 Task: Create new contact,   with mail id: 'Olivia.Brown@whitney.org', first name: 'Olivia', Last name: 'Brown', Job Title: Chief Information Officer, Phone number (512) 555-9012. Change life cycle stage to  'Lead' and lead status to 'New'. Add new company to the associated contact: www.aig.com and type: Prospect. Logged in from softage.6@softage.net
Action: Mouse moved to (84, 55)
Screenshot: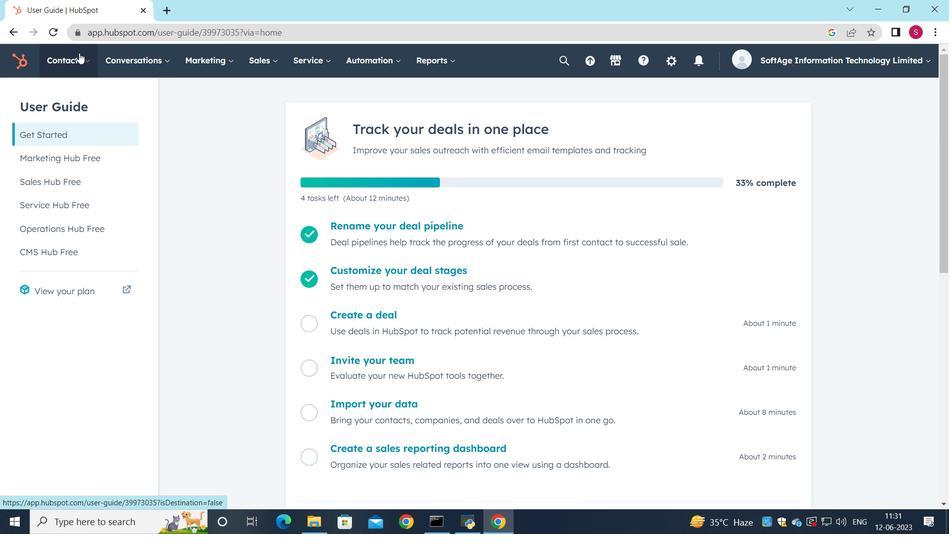 
Action: Mouse pressed left at (84, 55)
Screenshot: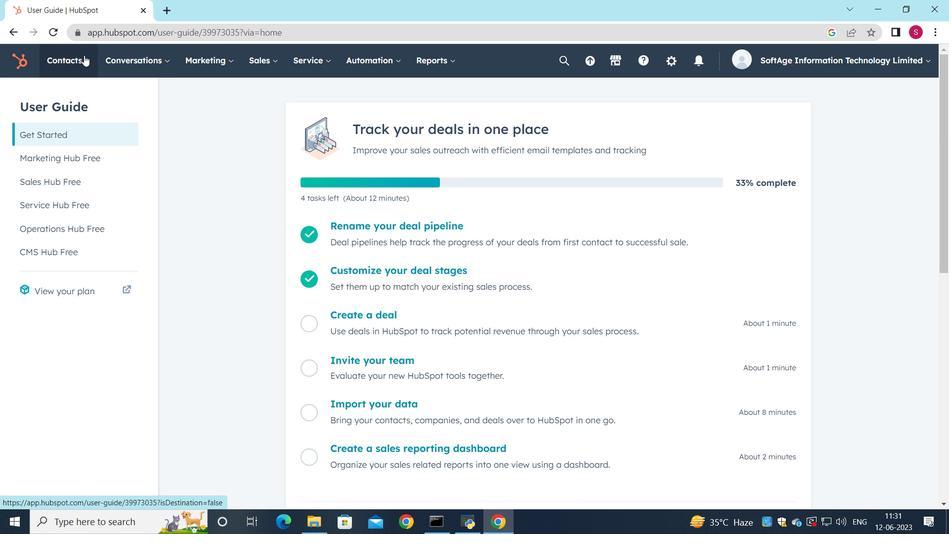 
Action: Mouse moved to (98, 91)
Screenshot: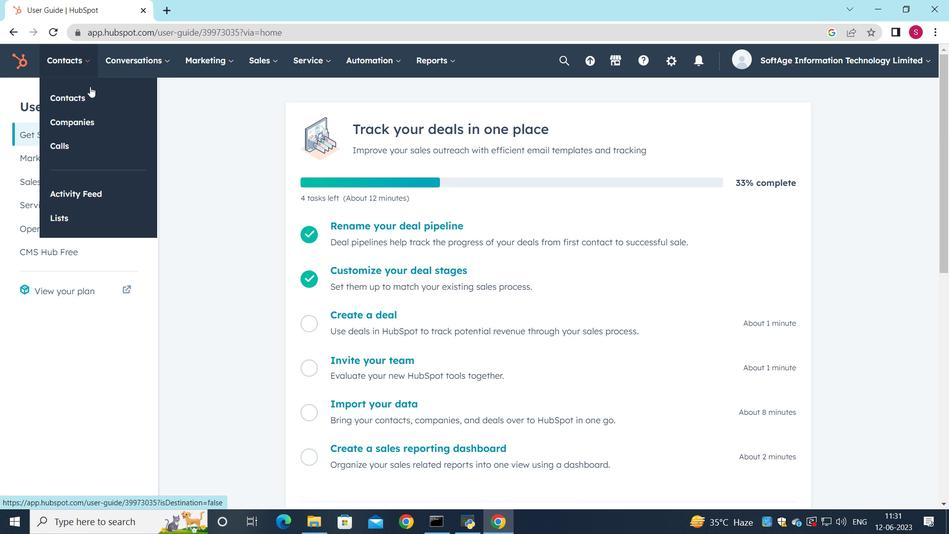 
Action: Mouse pressed left at (98, 91)
Screenshot: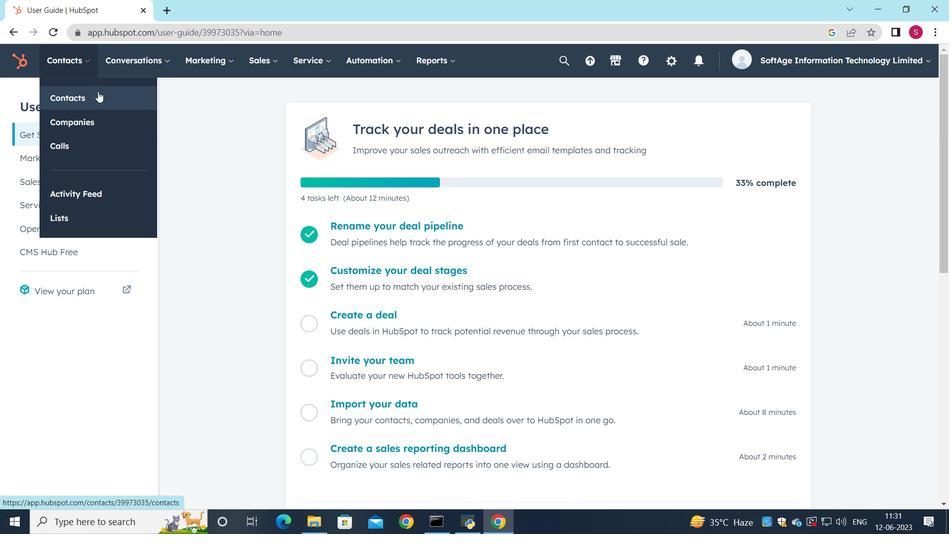 
Action: Mouse moved to (891, 93)
Screenshot: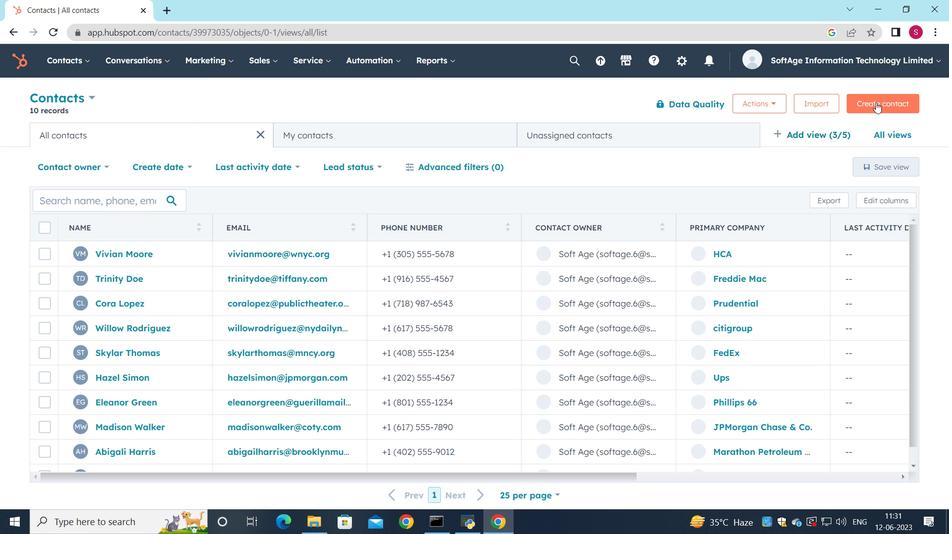 
Action: Mouse pressed left at (891, 93)
Screenshot: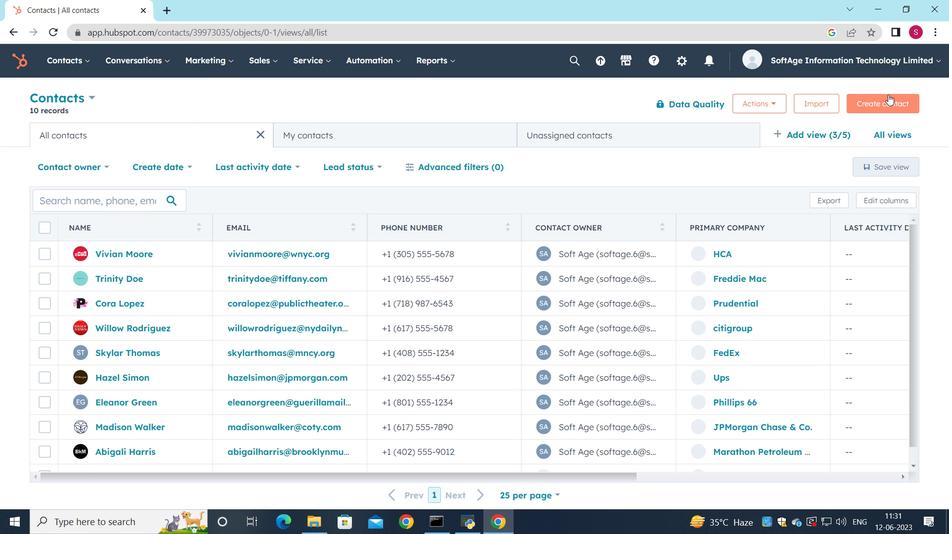 
Action: Mouse moved to (722, 161)
Screenshot: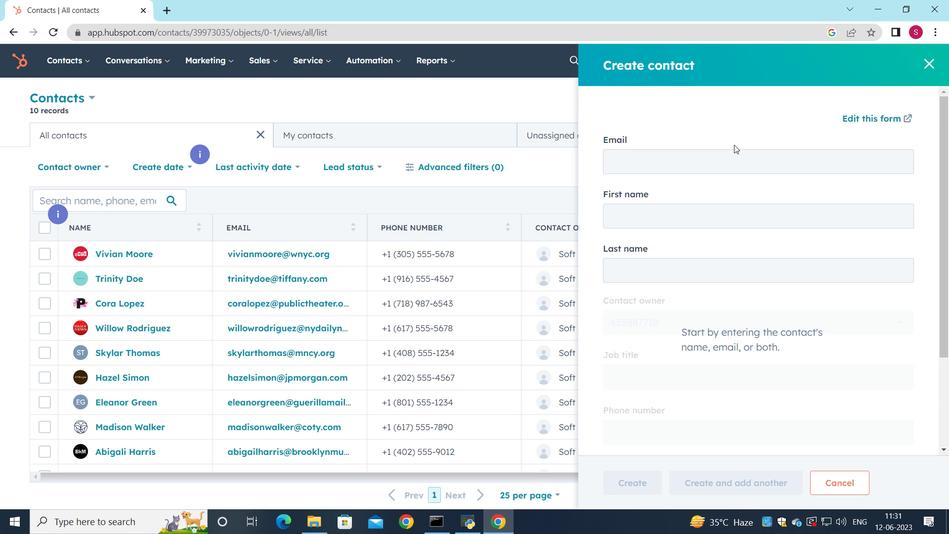 
Action: Mouse pressed left at (722, 161)
Screenshot: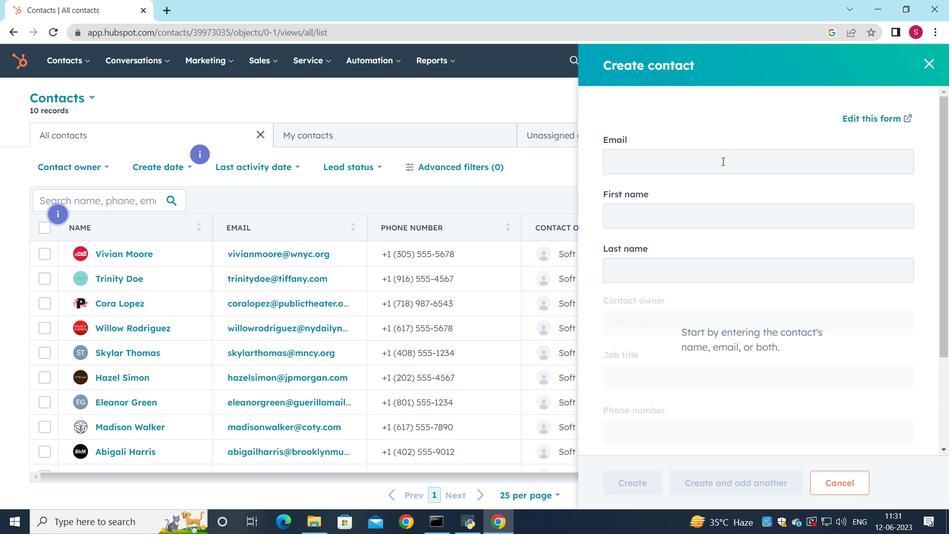 
Action: Key pressed <Key.shift_r>Ol<Key.backspace>livia.<Key.shift>Brown<Key.shift>WHITNEY.ORG
Screenshot: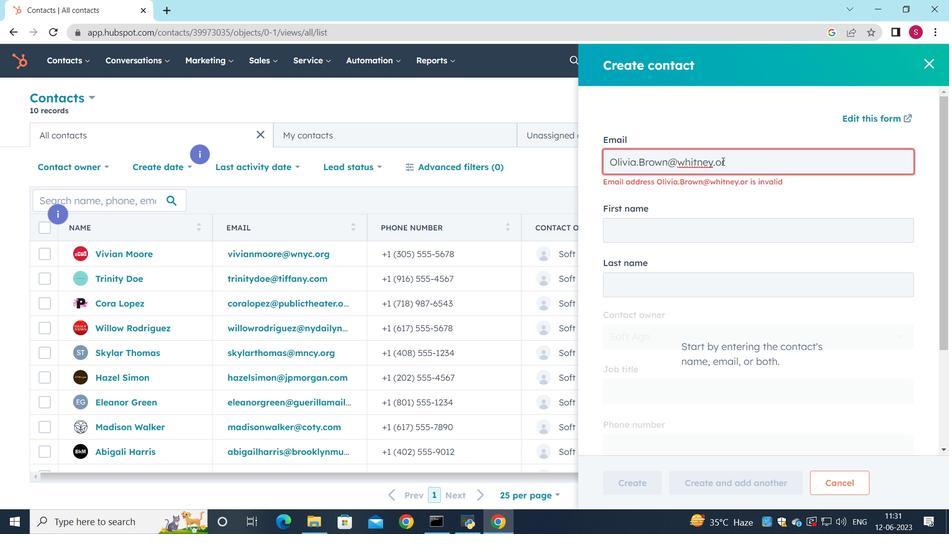 
Action: Mouse moved to (682, 216)
Screenshot: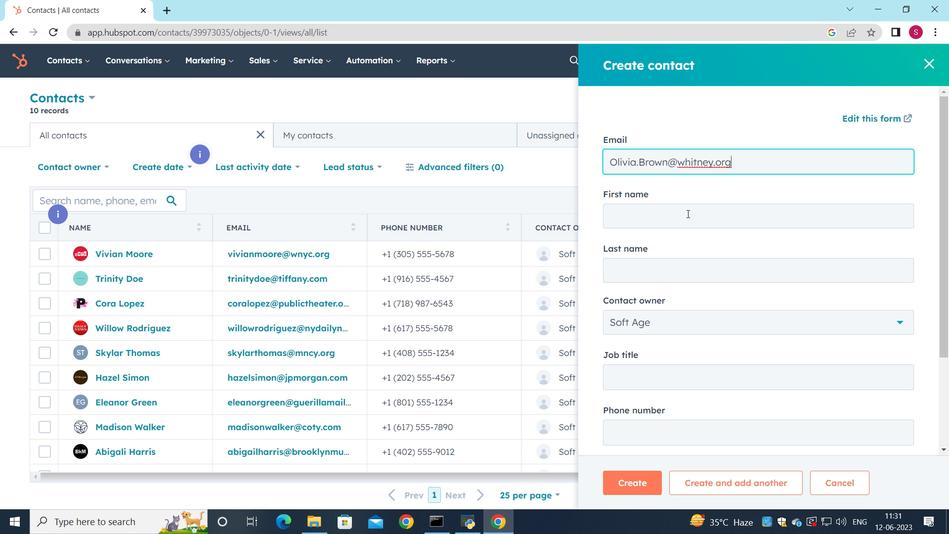 
Action: Mouse pressed left at (682, 216)
Screenshot: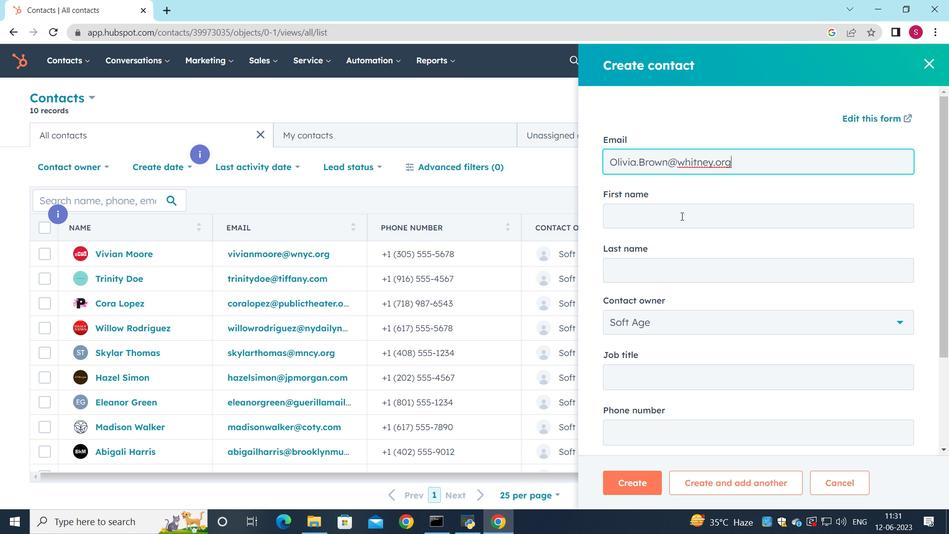 
Action: Mouse moved to (694, 231)
Screenshot: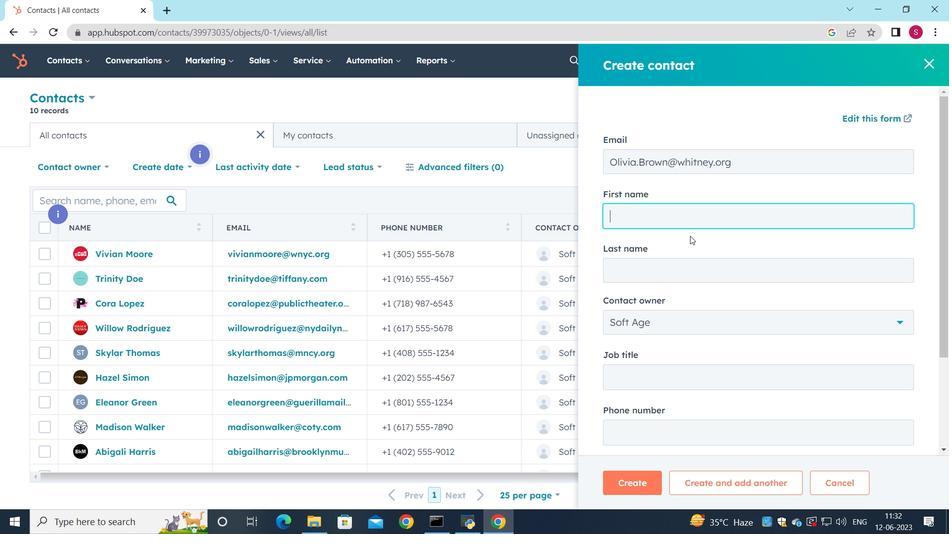 
Action: Key pressed <Key.shift_r><Key.shift_r><Key.shift_r><Key.shift_r>OLIVIA
Screenshot: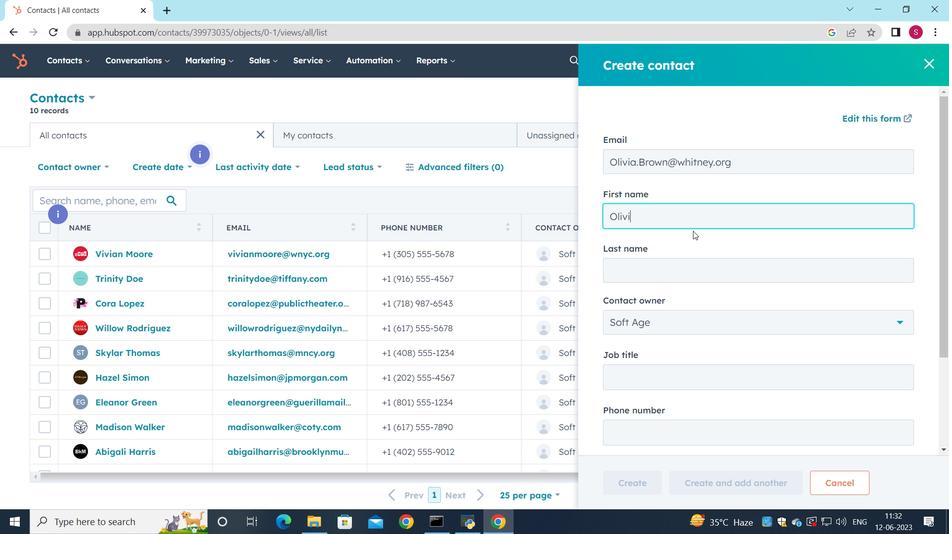 
Action: Mouse moved to (640, 260)
Screenshot: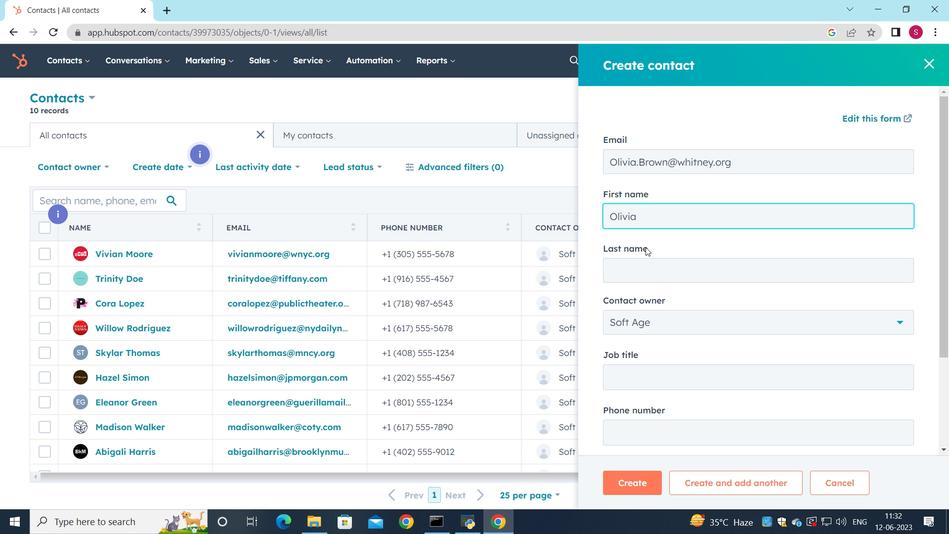 
Action: Mouse pressed left at (640, 260)
Screenshot: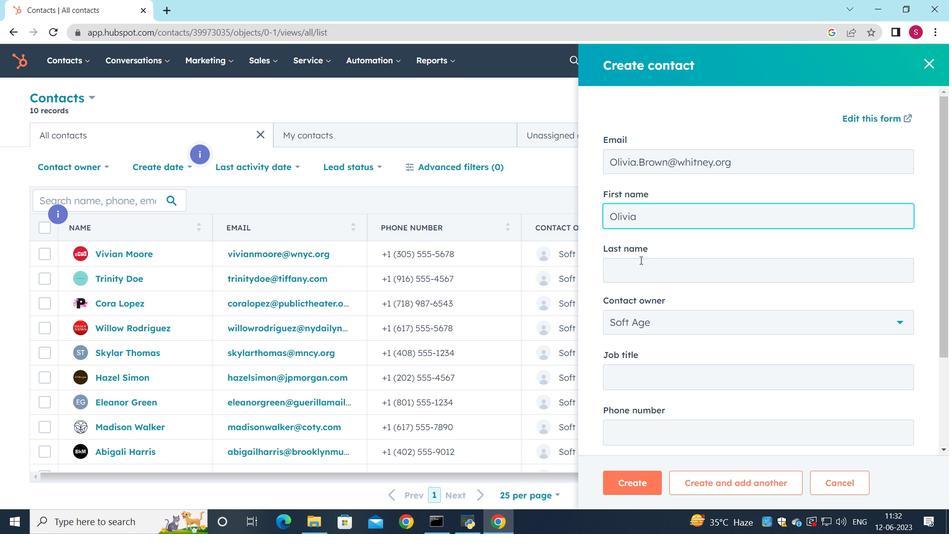 
Action: Mouse moved to (744, 214)
Screenshot: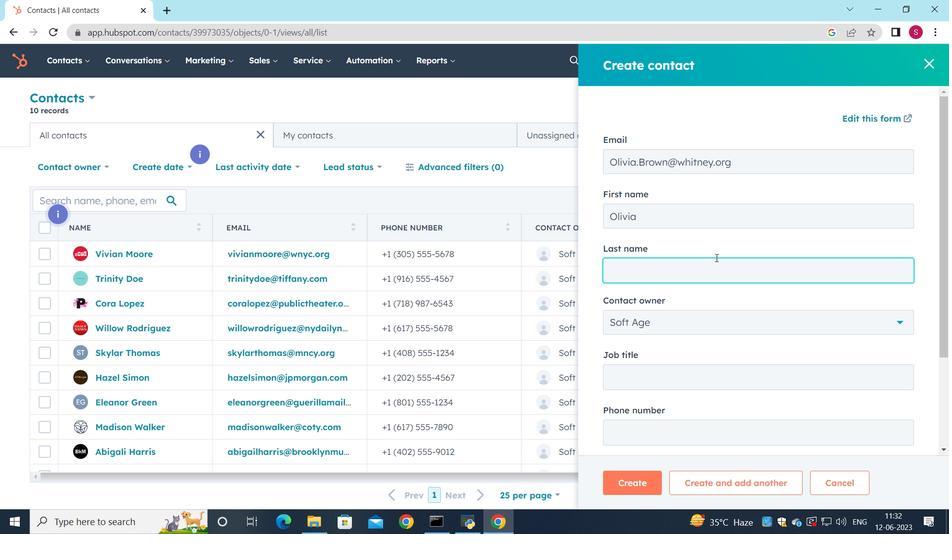 
Action: Key pressed <Key.shift_r><Key.shift_r><Key.shift_r><Key.shift_r><Key.shift_r><Key.shift_r><Key.shift_r><Key.shift_r><Key.shift_r><Key.shift_r><Key.shift_r><Key.shift_r><Key.shift_r><Key.shift_r><Key.shift_r><Key.shift_r>BROWN
Screenshot: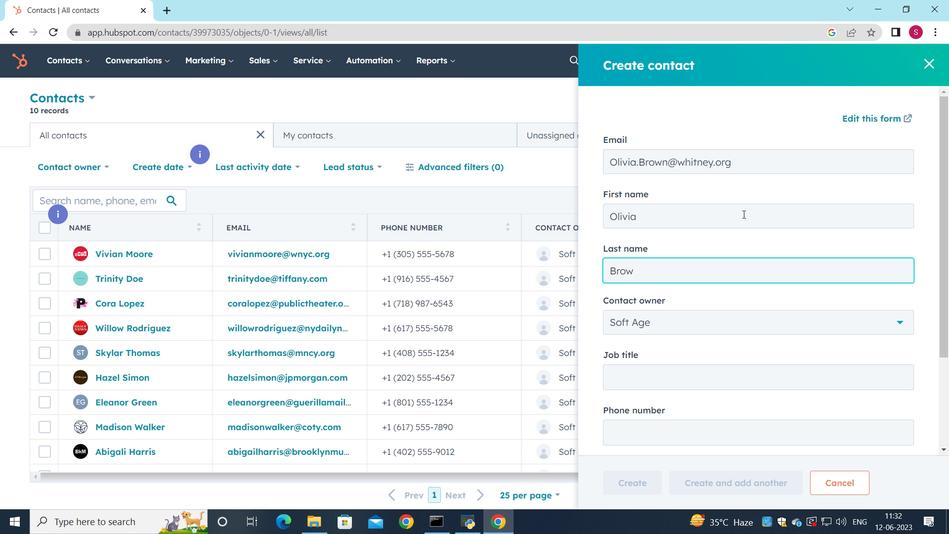 
Action: Mouse moved to (756, 328)
Screenshot: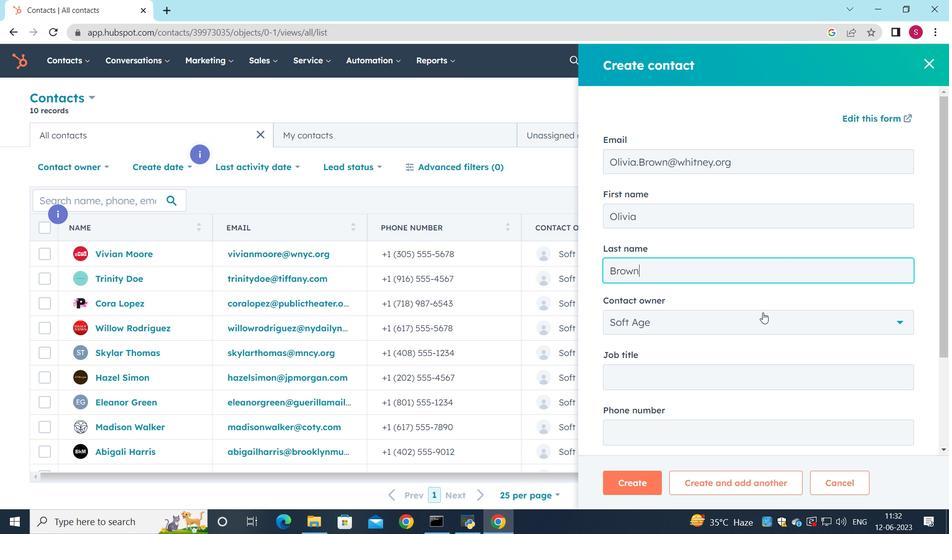 
Action: Mouse scrolled (756, 328) with delta (0, 0)
Screenshot: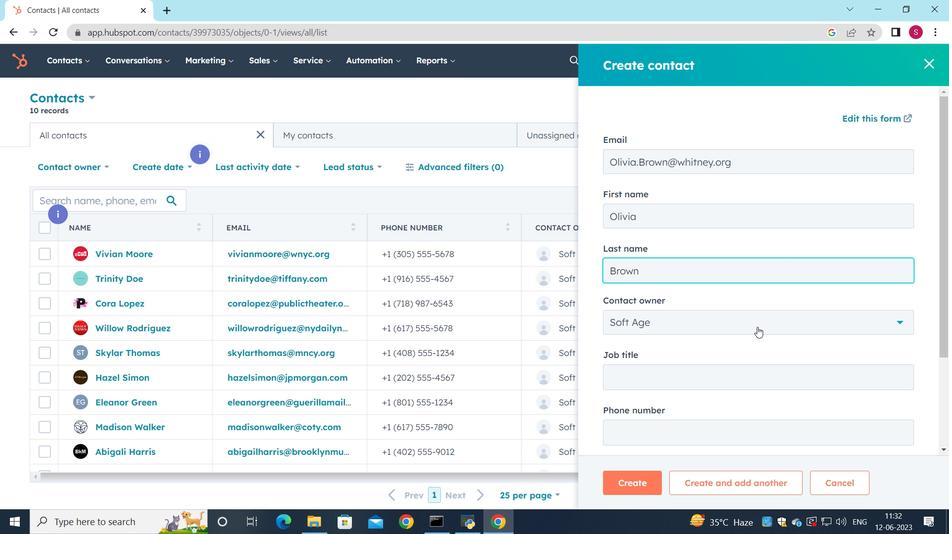 
Action: Mouse moved to (768, 311)
Screenshot: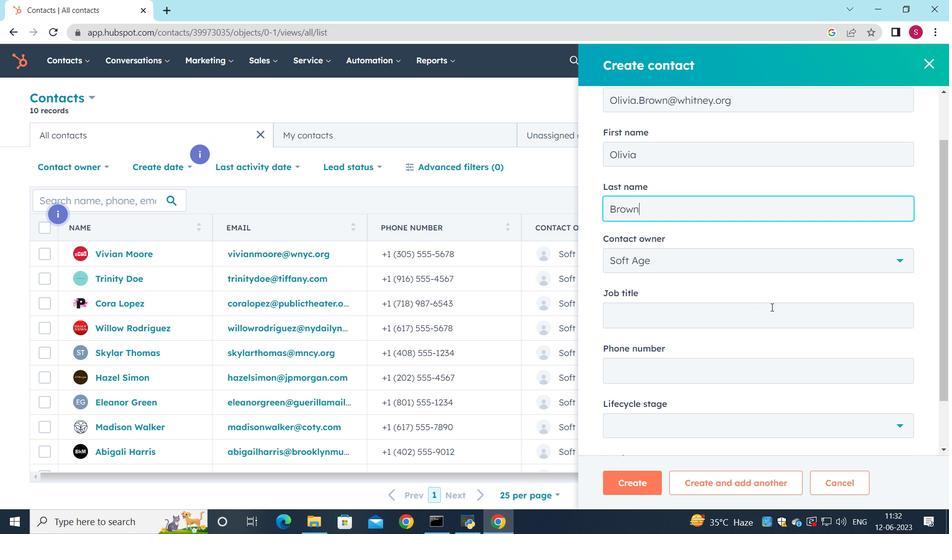 
Action: Mouse pressed left at (768, 311)
Screenshot: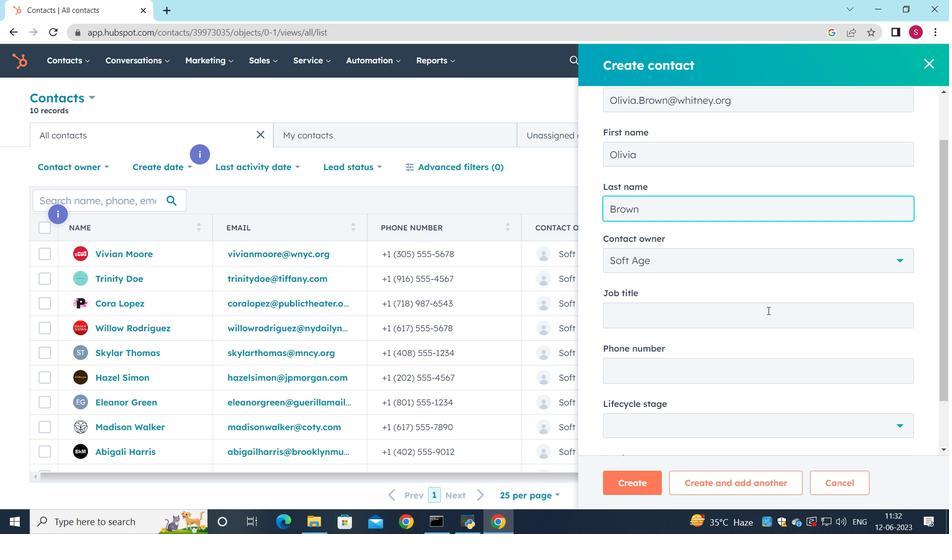 
Action: Mouse moved to (788, 289)
Screenshot: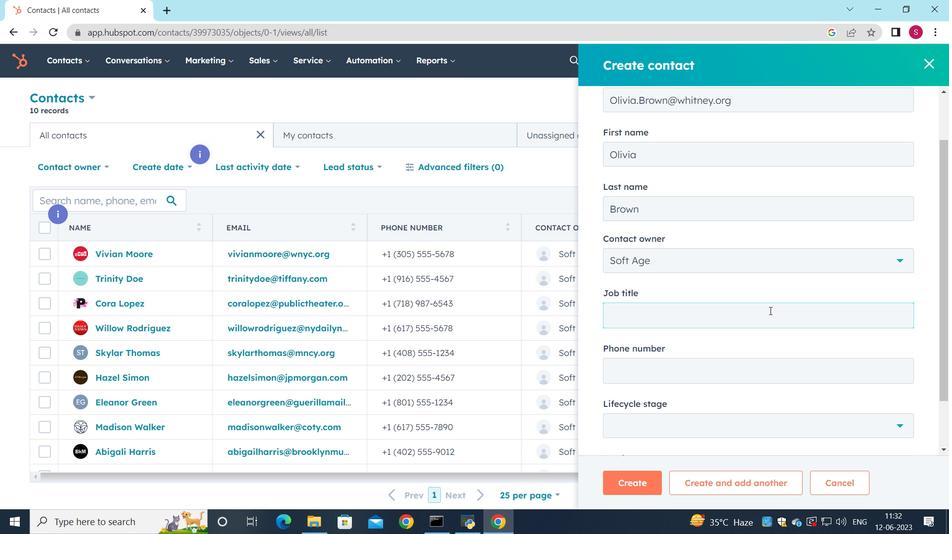 
Action: Key pressed <Key.shift><Key.shift><Key.shift><Key.shift><Key.shift><Key.shift><Key.shift><Key.shift><Key.shift><Key.shift><Key.shift><Key.shift><Key.shift><Key.shift><Key.shift><Key.shift><Key.shift><Key.shift><Key.shift><Key.shift><Key.shift><Key.shift>Chief<Key.space><Key.shift_r><Key.shift_r>Information<Key.space><Key.shift_r>Officer
Screenshot: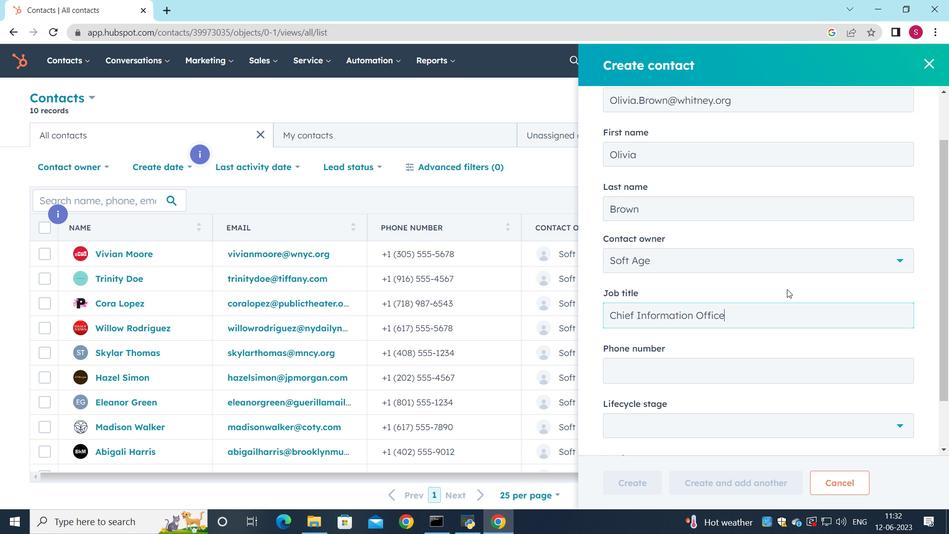 
Action: Mouse moved to (642, 372)
Screenshot: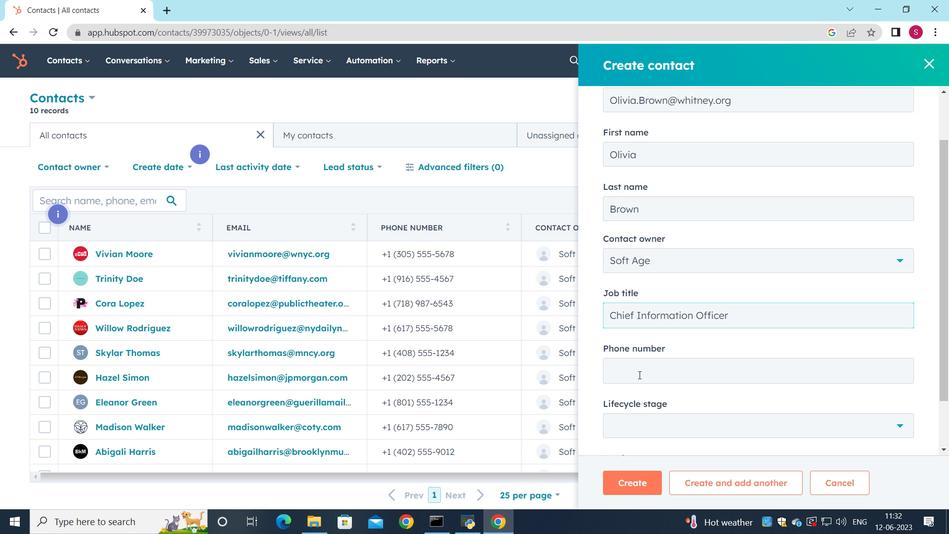 
Action: Mouse pressed left at (642, 372)
Screenshot: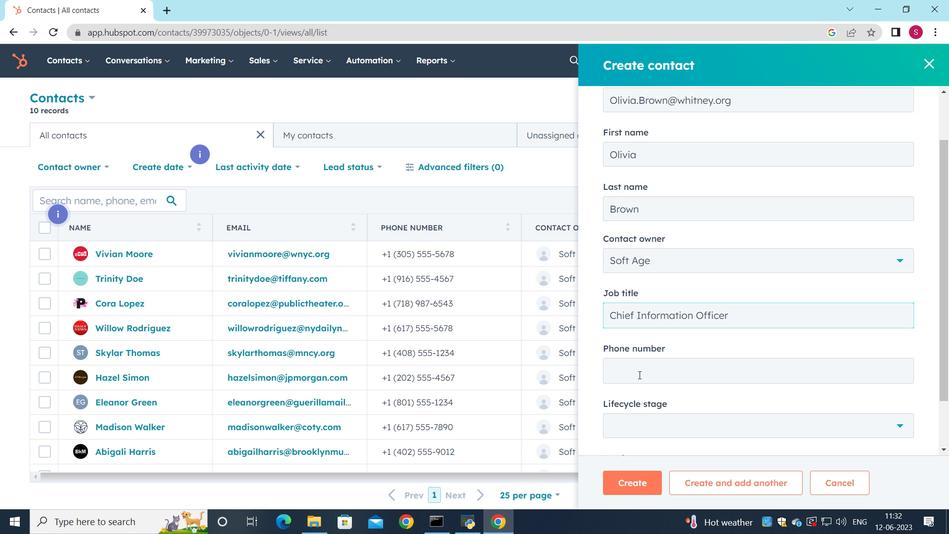 
Action: Mouse moved to (708, 366)
Screenshot: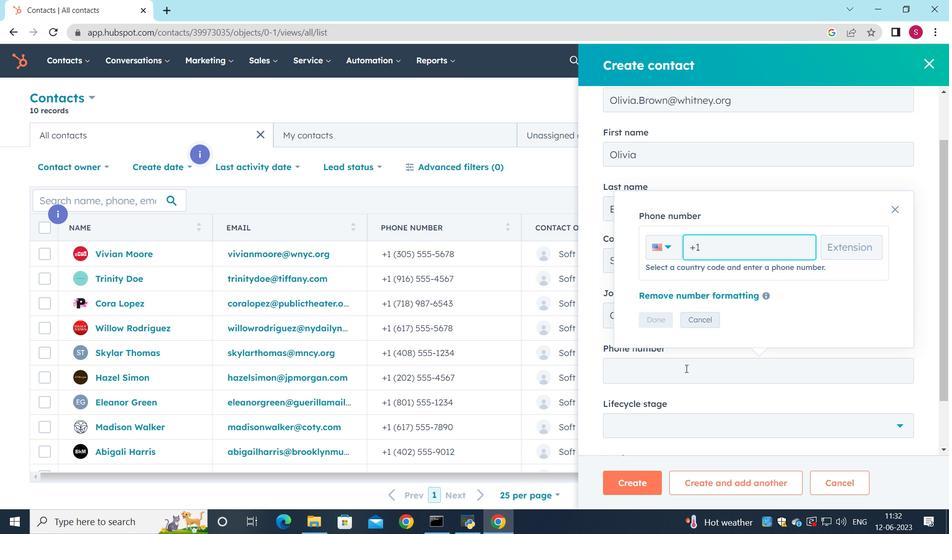 
Action: Key pressed 51255
Screenshot: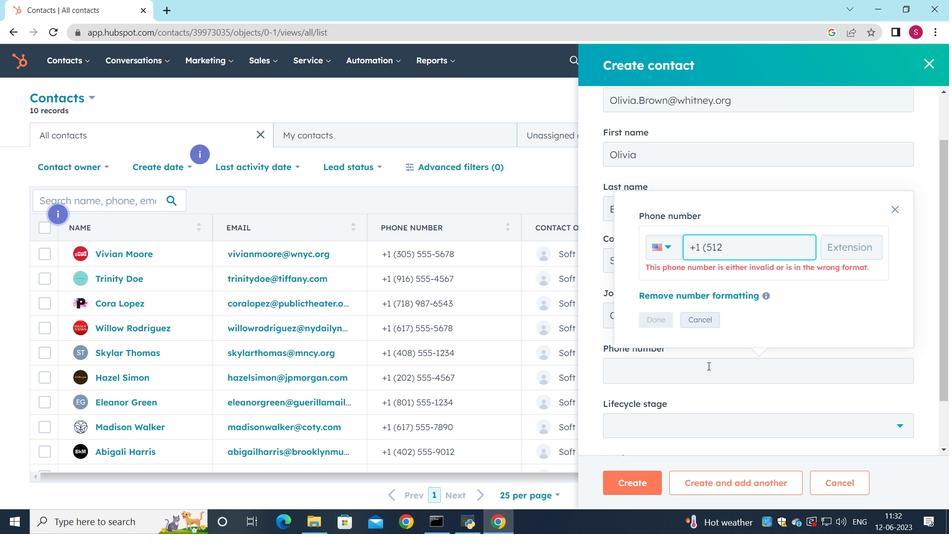 
Action: Mouse moved to (731, 319)
Screenshot: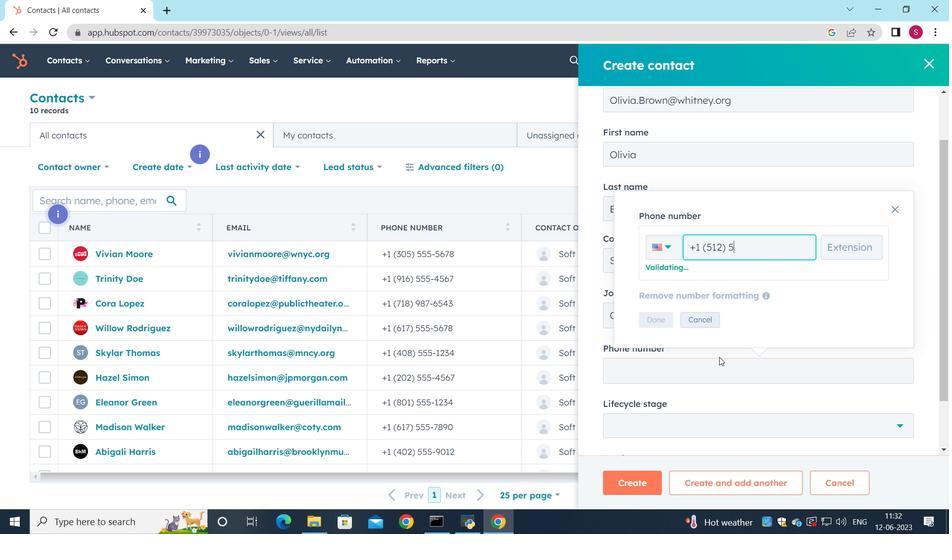 
Action: Key pressed 5
Screenshot: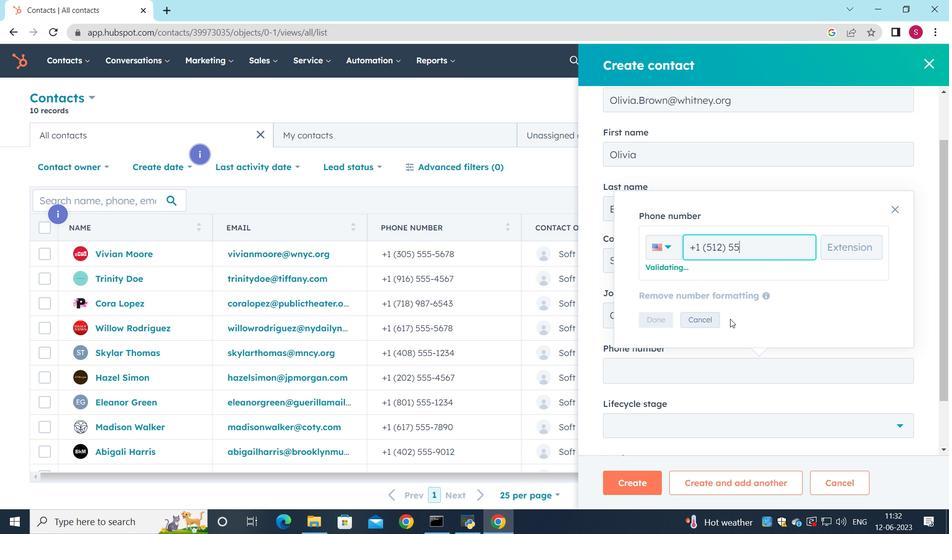 
Action: Mouse moved to (734, 319)
Screenshot: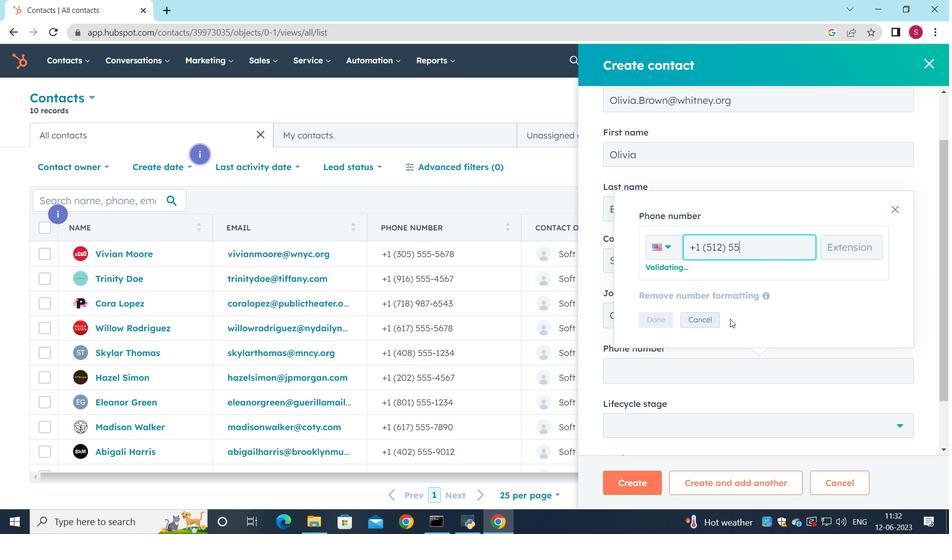 
Action: Key pressed 9012
Screenshot: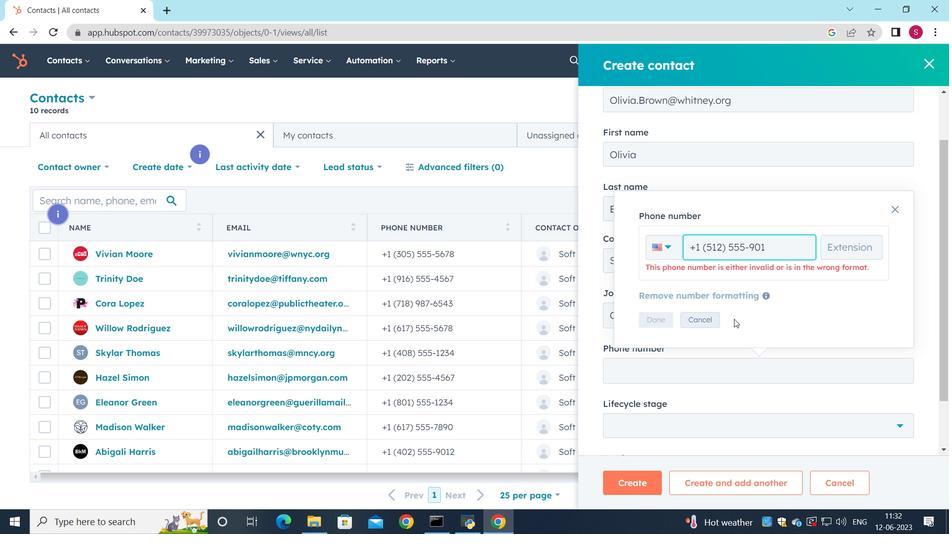 
Action: Mouse moved to (663, 320)
Screenshot: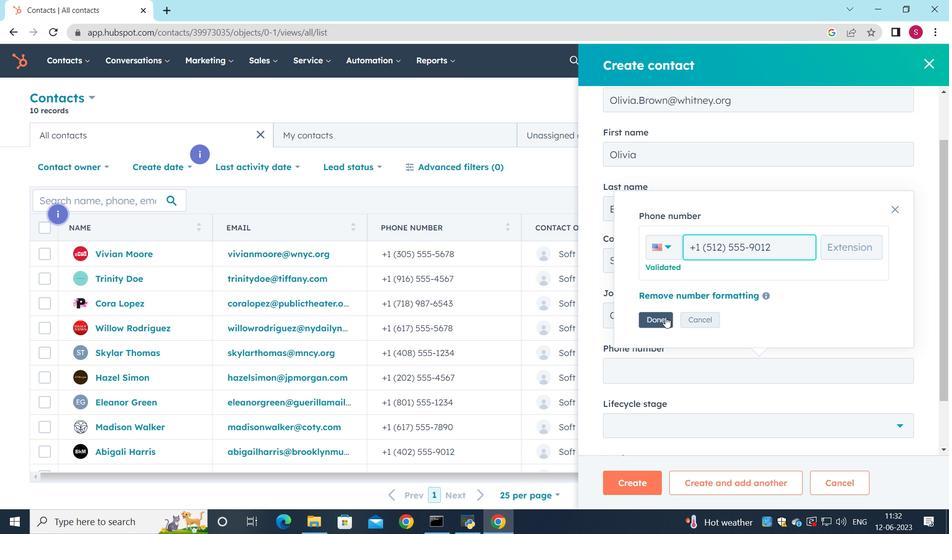 
Action: Mouse pressed left at (663, 320)
Screenshot: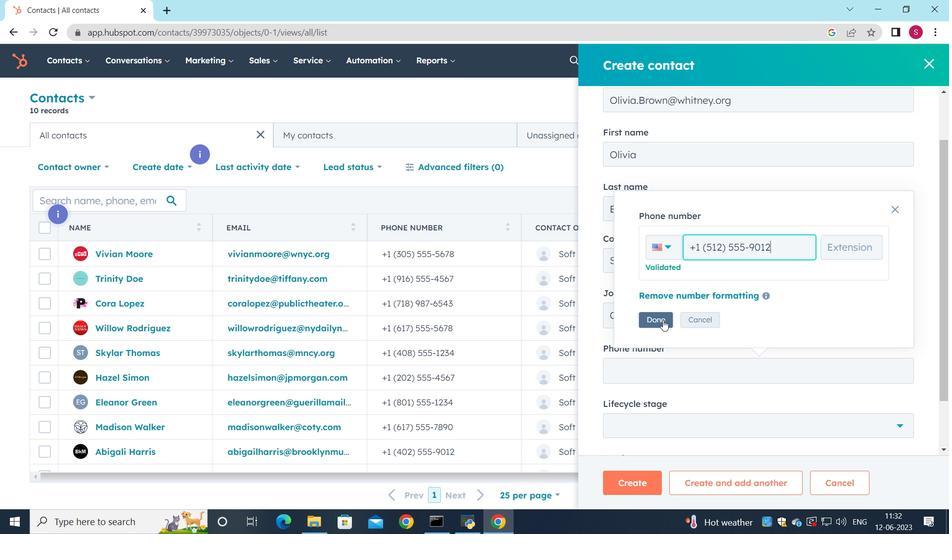 
Action: Mouse moved to (700, 290)
Screenshot: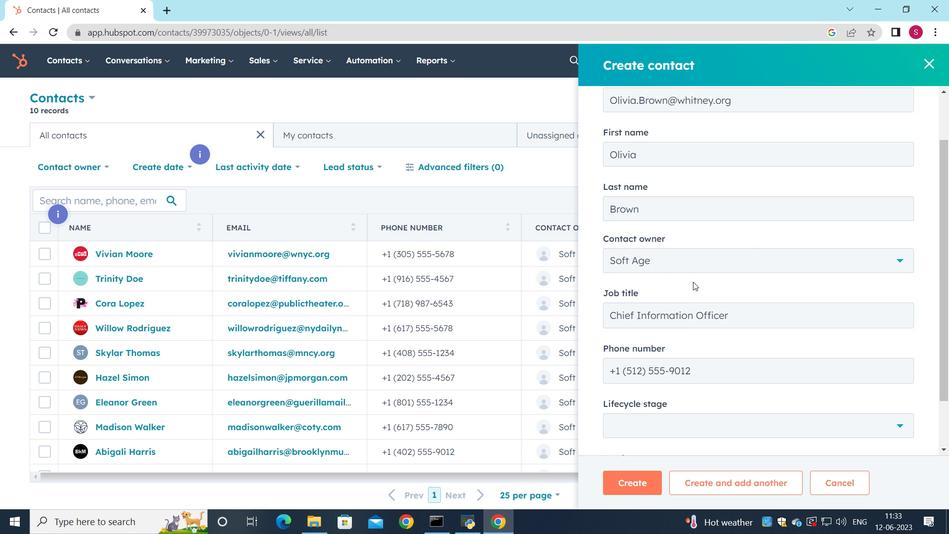 
Action: Mouse scrolled (700, 290) with delta (0, 0)
Screenshot: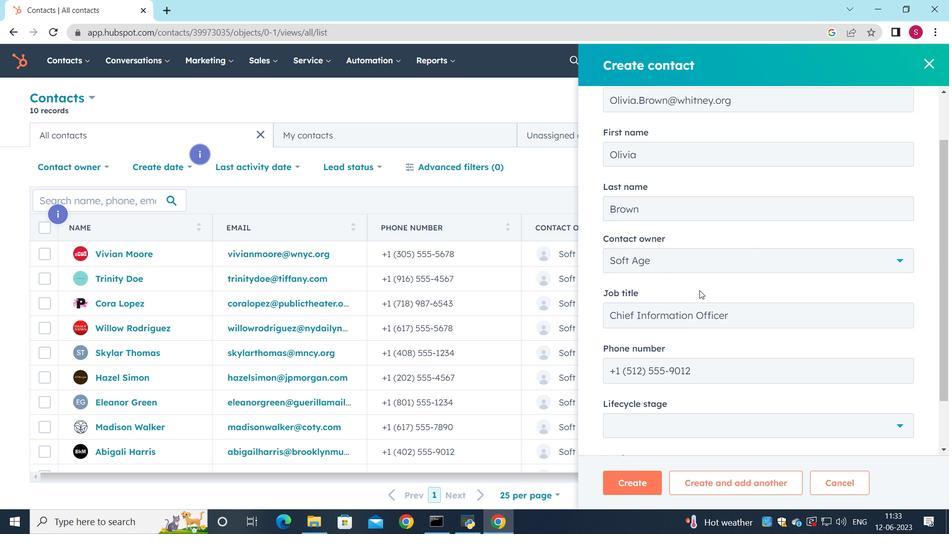 
Action: Mouse scrolled (700, 290) with delta (0, 0)
Screenshot: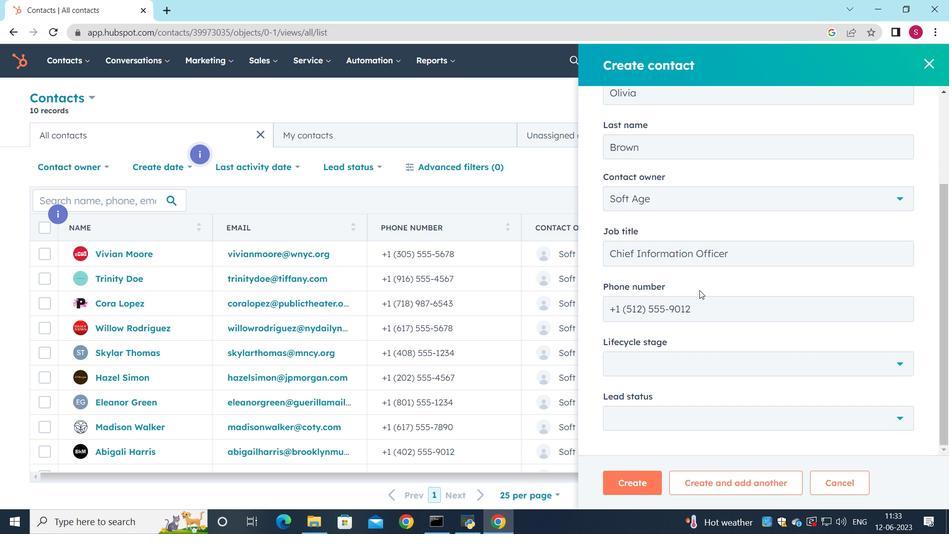 
Action: Mouse scrolled (700, 290) with delta (0, 0)
Screenshot: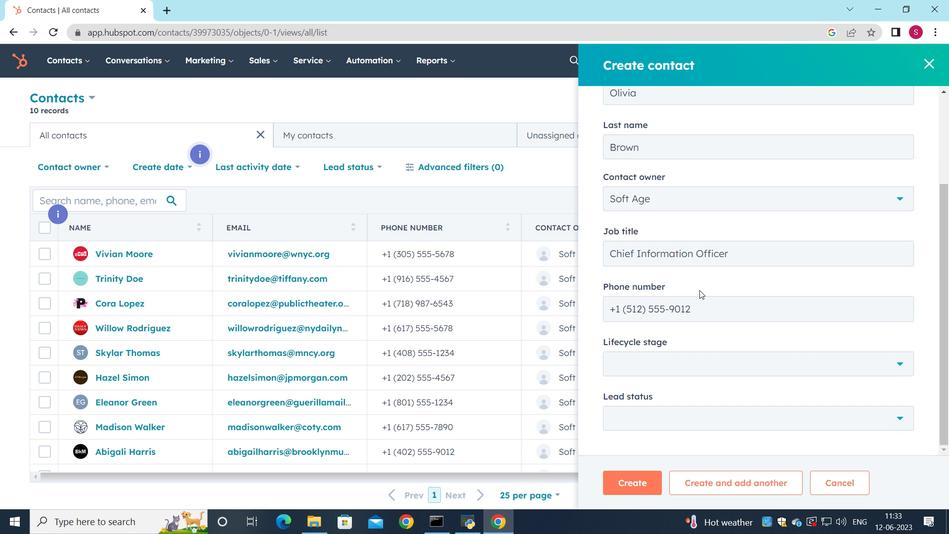 
Action: Mouse moved to (906, 371)
Screenshot: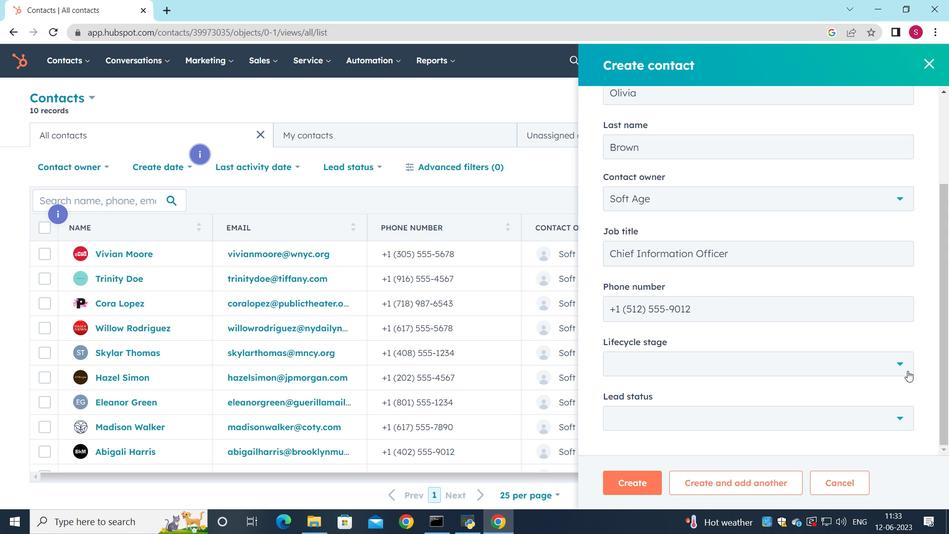 
Action: Mouse pressed left at (906, 371)
Screenshot: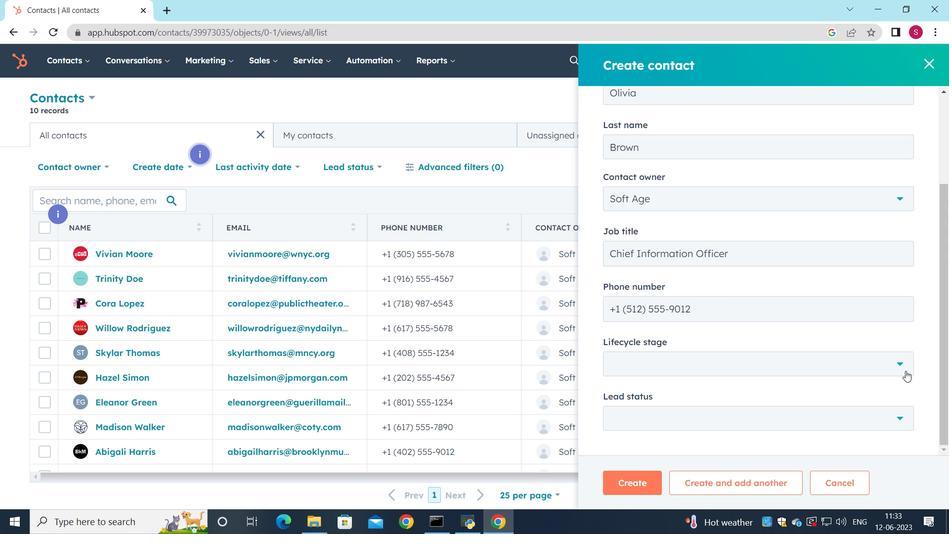 
Action: Mouse moved to (715, 250)
Screenshot: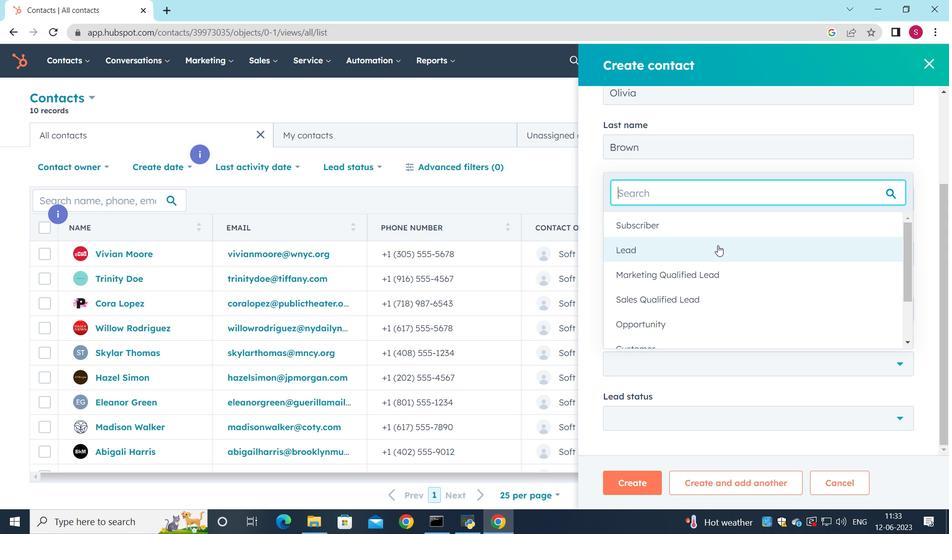 
Action: Mouse pressed left at (715, 250)
Screenshot: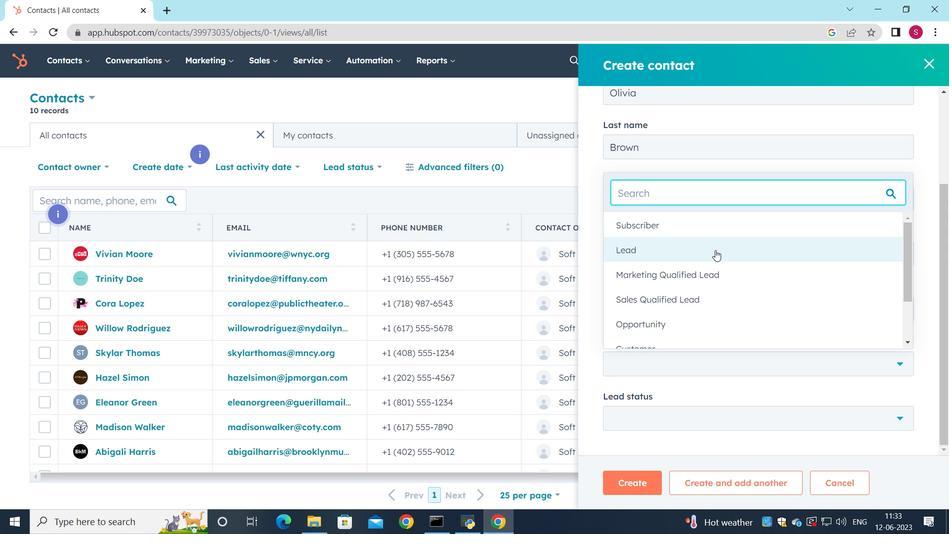 
Action: Mouse moved to (695, 306)
Screenshot: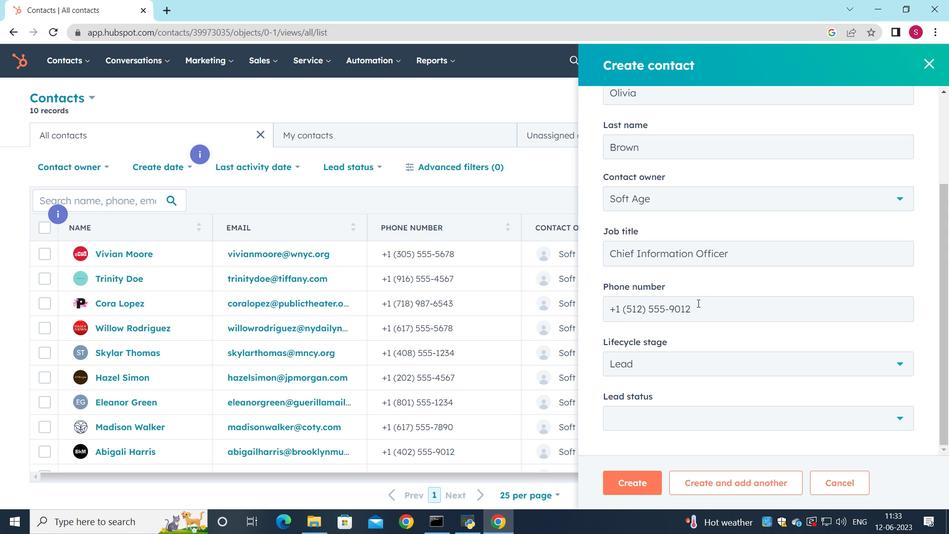 
Action: Mouse scrolled (695, 306) with delta (0, 0)
Screenshot: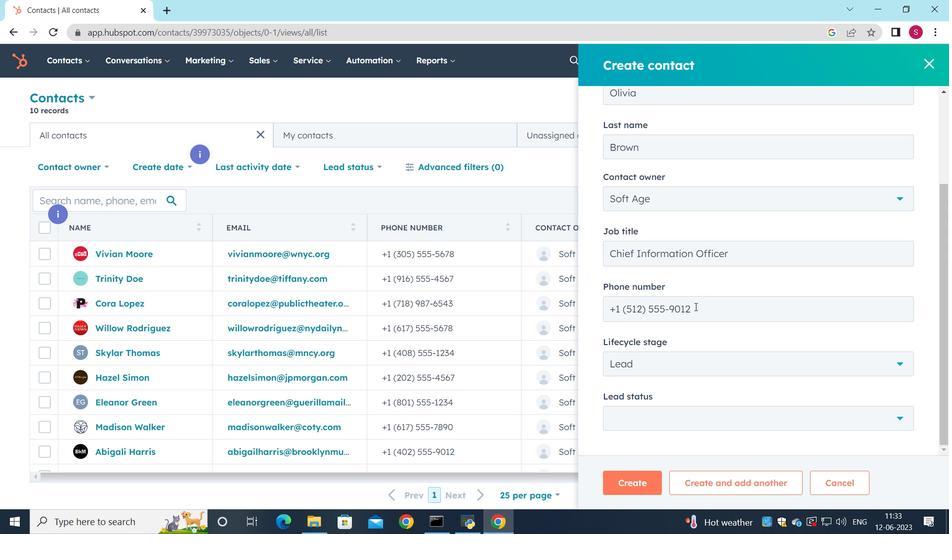 
Action: Mouse moved to (690, 306)
Screenshot: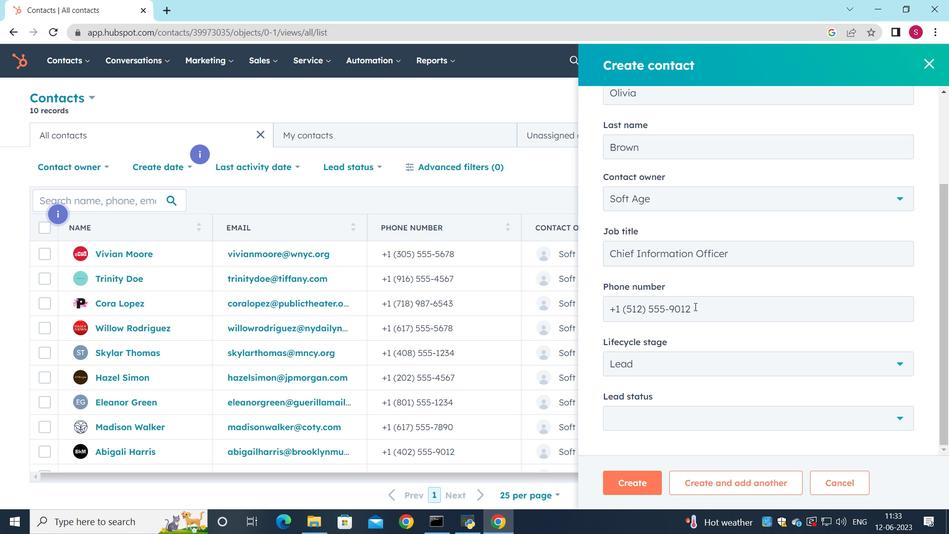 
Action: Mouse scrolled (691, 306) with delta (0, 0)
Screenshot: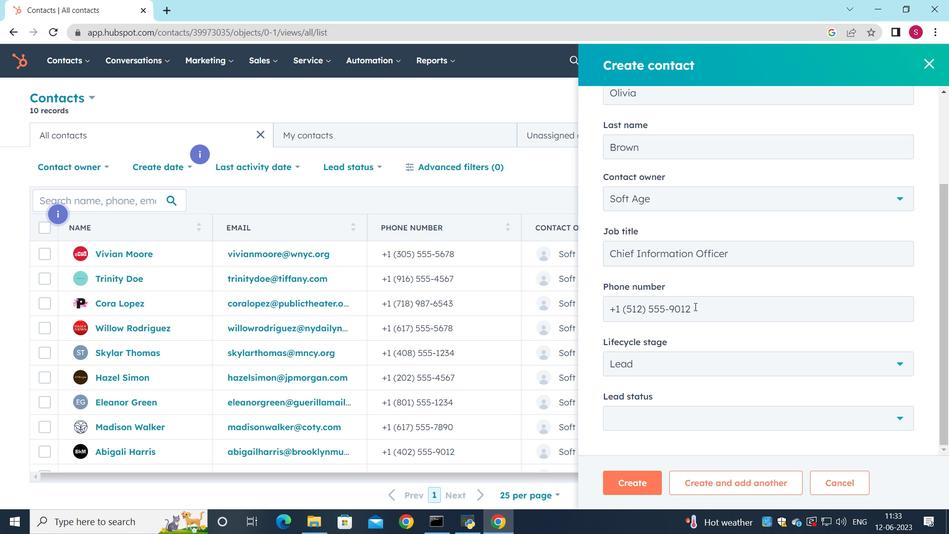 
Action: Mouse scrolled (691, 306) with delta (0, 0)
Screenshot: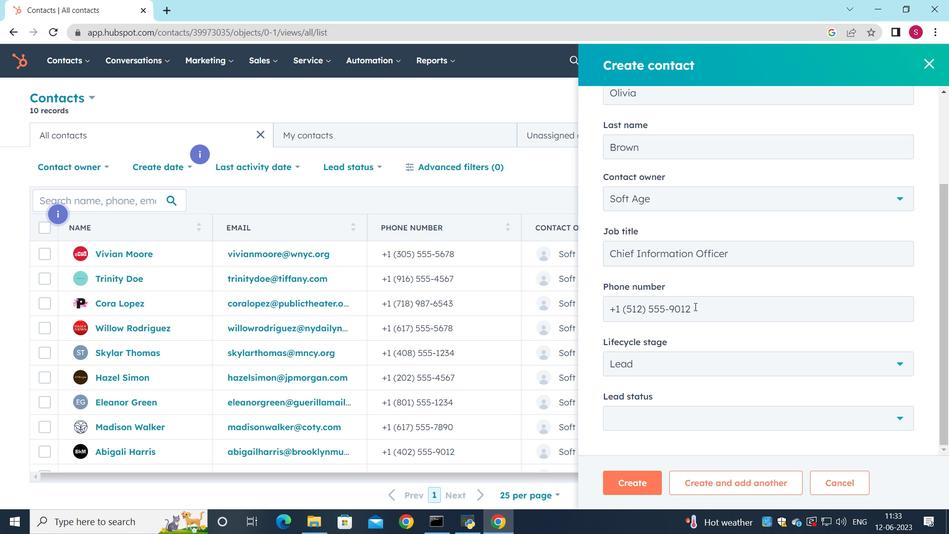 
Action: Mouse moved to (888, 412)
Screenshot: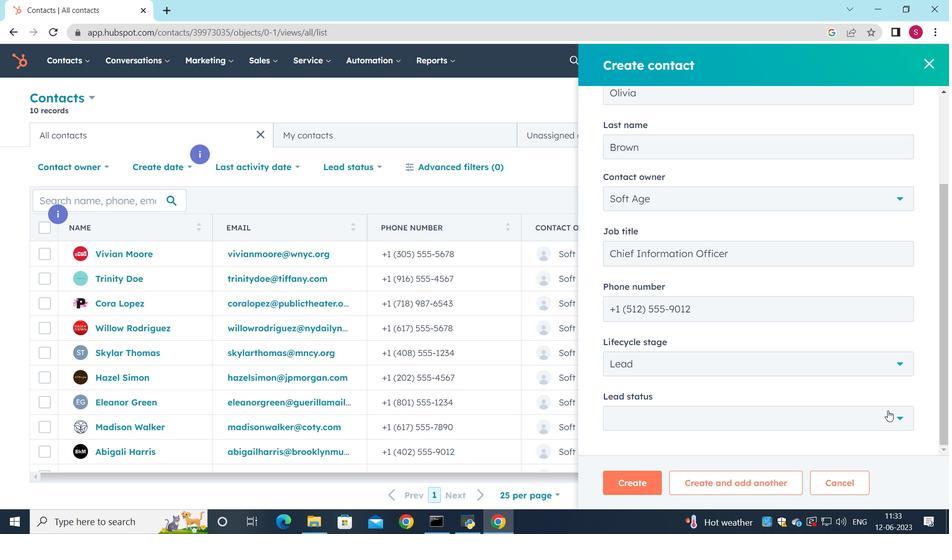 
Action: Mouse pressed left at (888, 412)
Screenshot: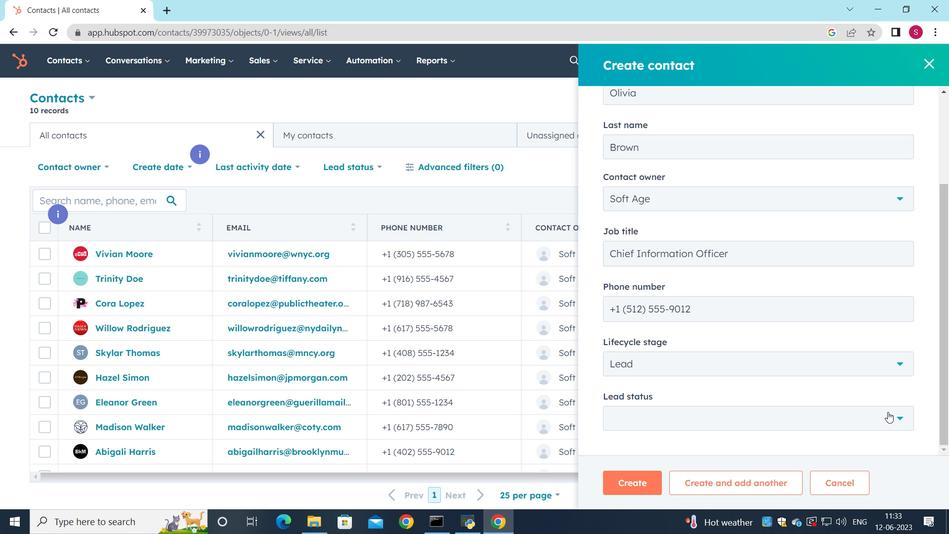 
Action: Mouse moved to (695, 291)
Screenshot: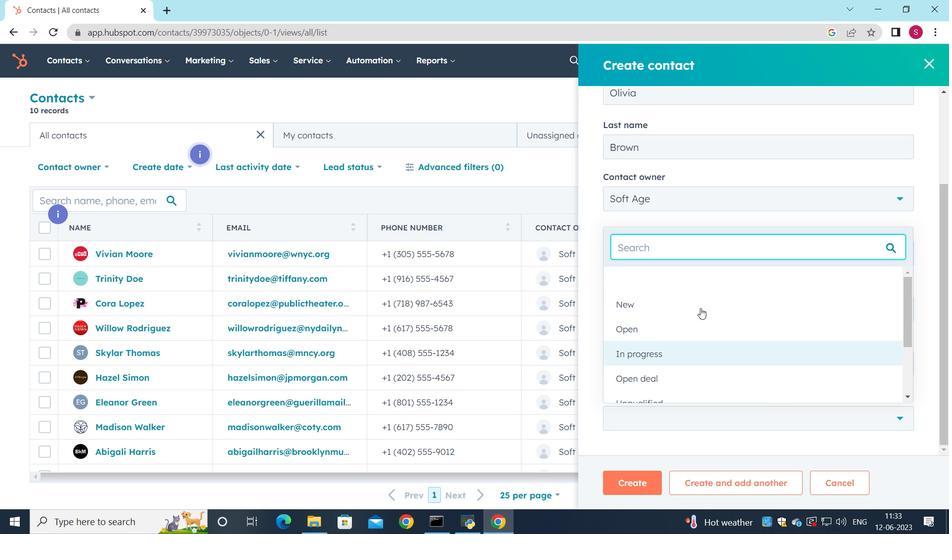 
Action: Mouse pressed left at (695, 291)
Screenshot: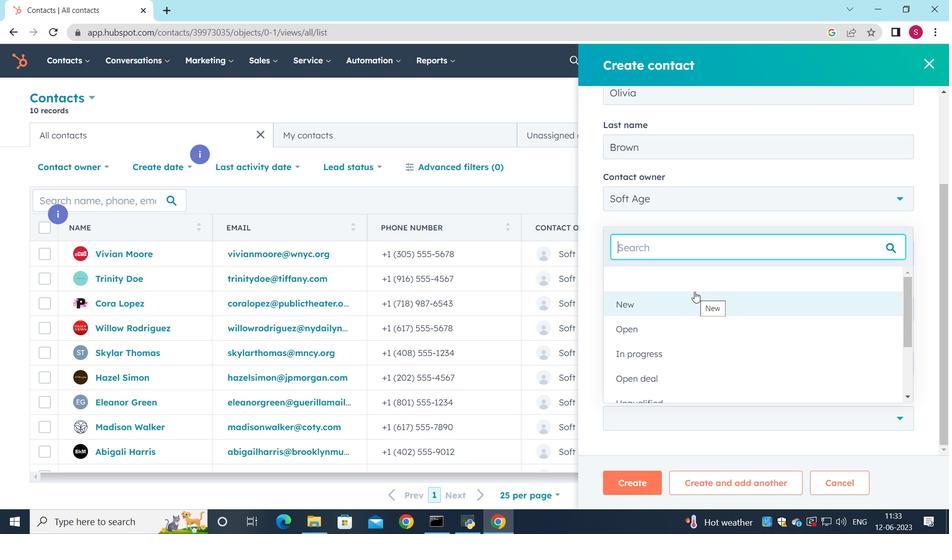 
Action: Mouse moved to (629, 490)
Screenshot: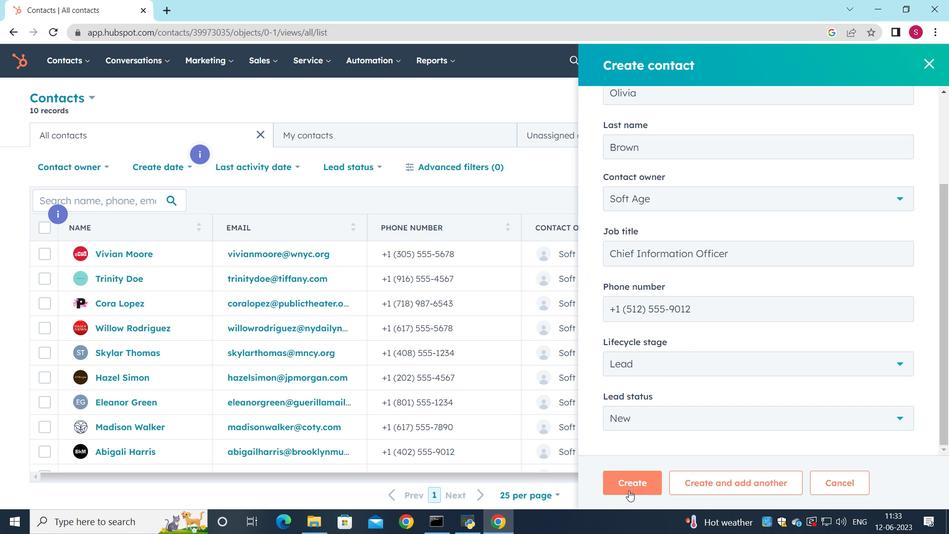 
Action: Mouse pressed left at (629, 490)
Screenshot: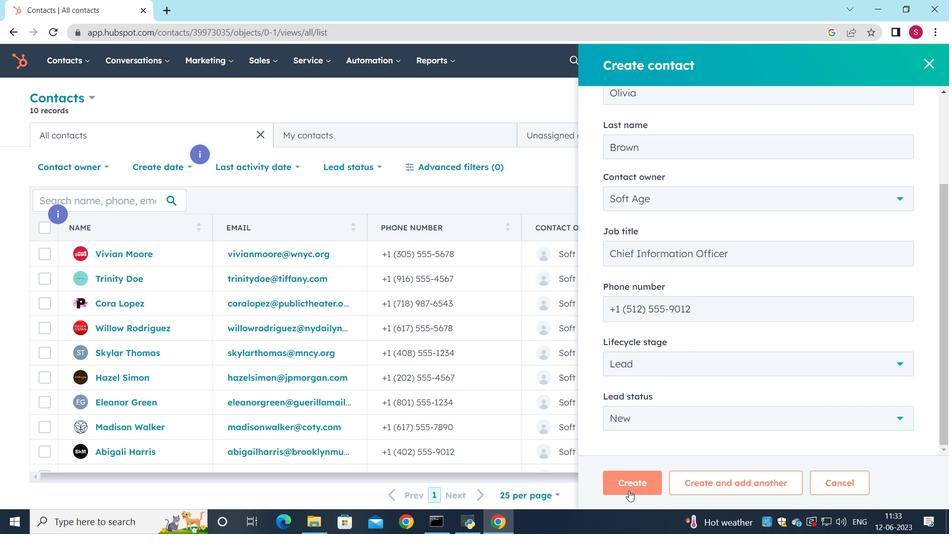 
Action: Mouse moved to (642, 401)
Screenshot: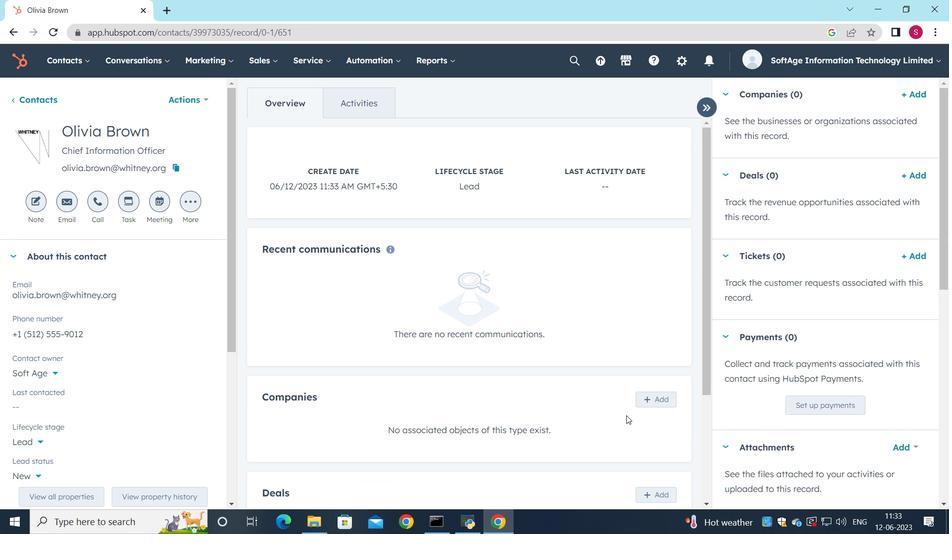 
Action: Mouse pressed left at (642, 401)
Screenshot: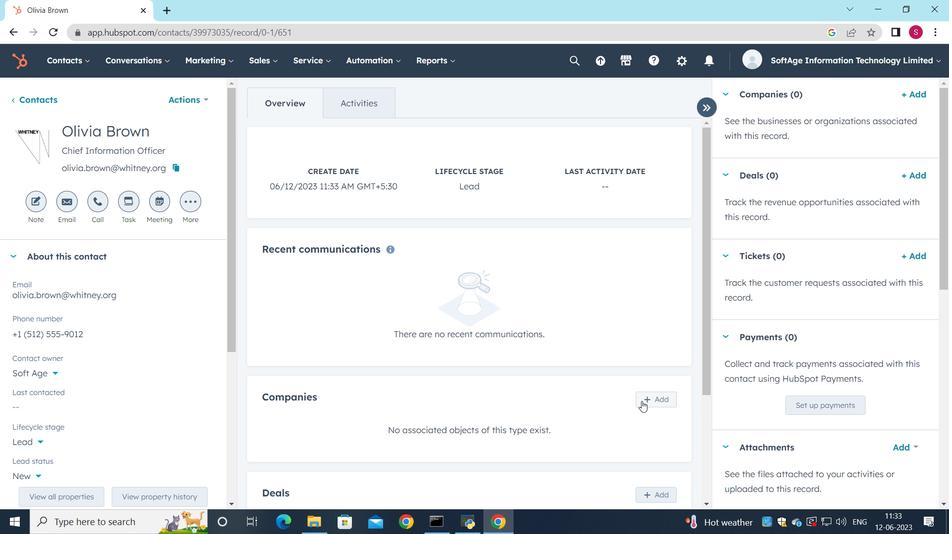 
Action: Mouse moved to (689, 134)
Screenshot: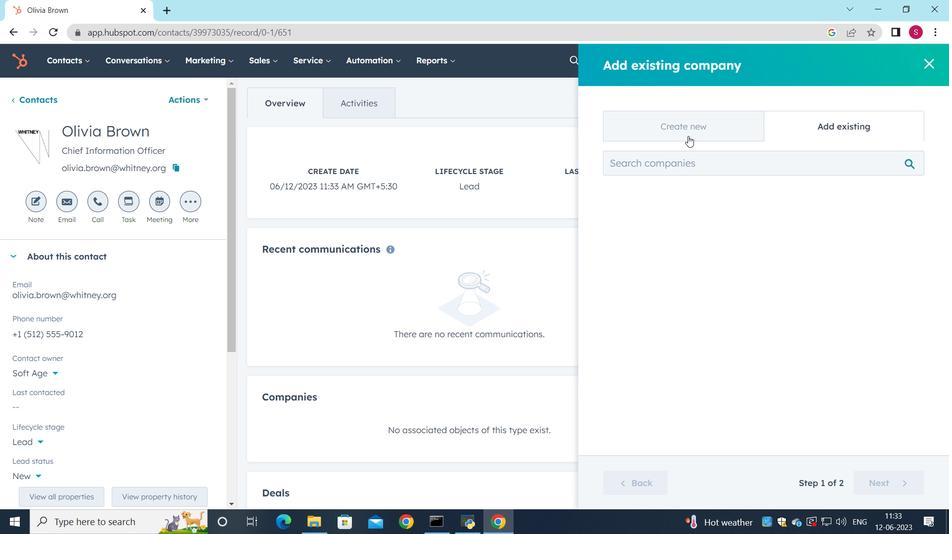 
Action: Mouse pressed left at (689, 134)
Screenshot: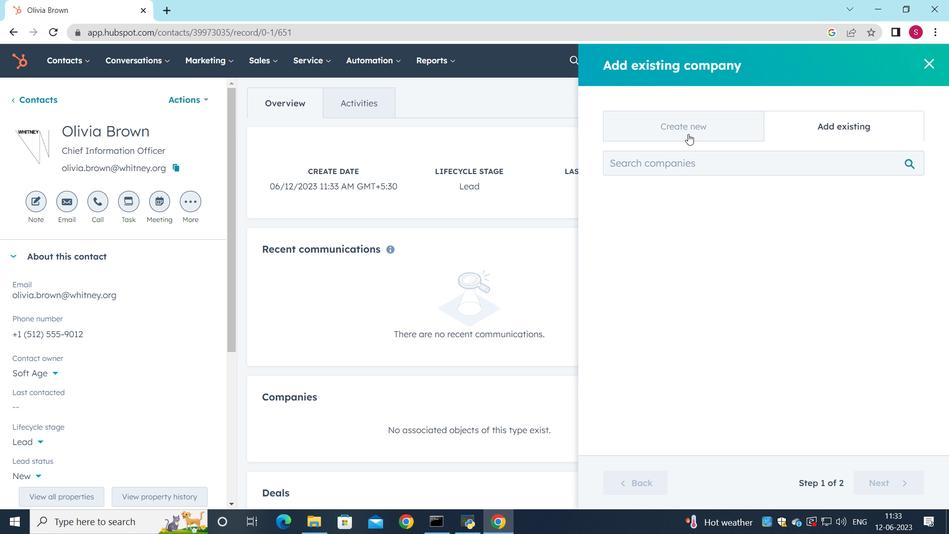 
Action: Mouse moved to (686, 203)
Screenshot: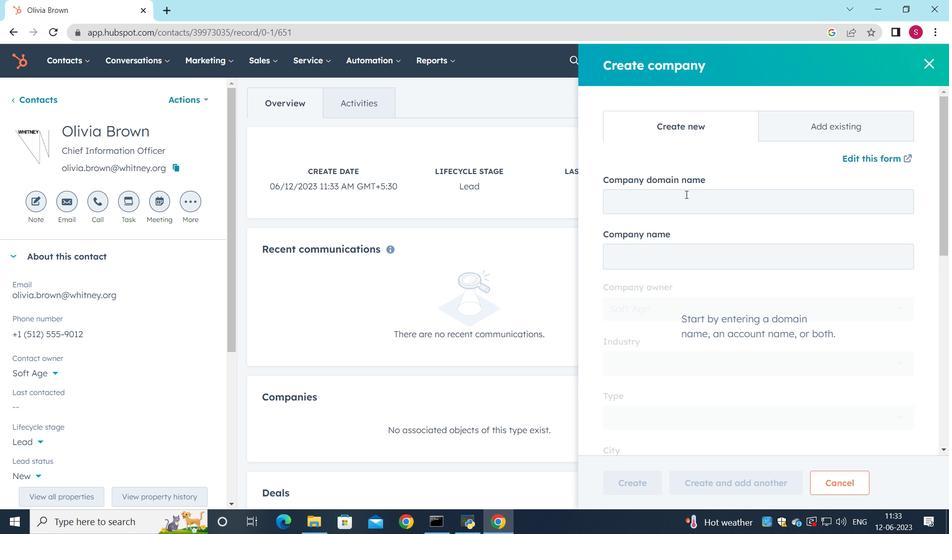 
Action: Mouse pressed left at (686, 203)
Screenshot: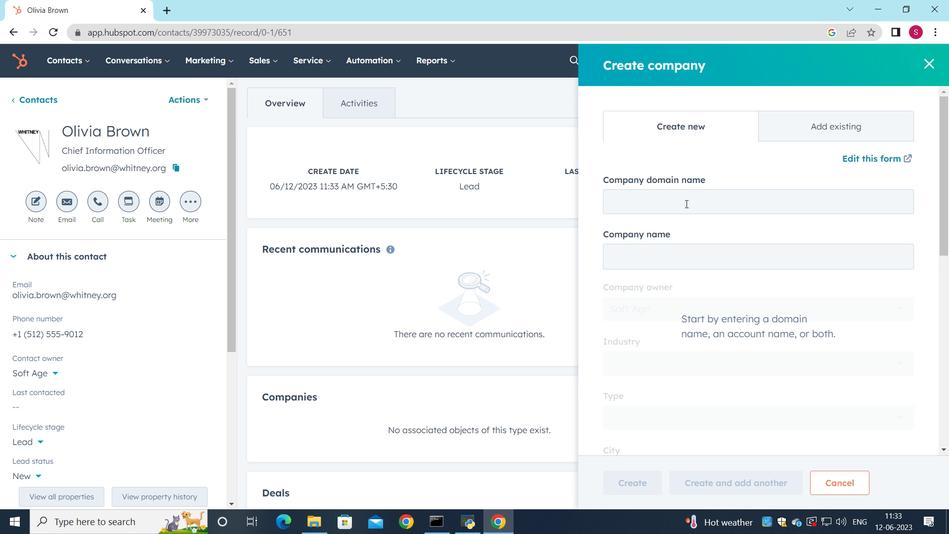 
Action: Key pressed www.aig.com
Screenshot: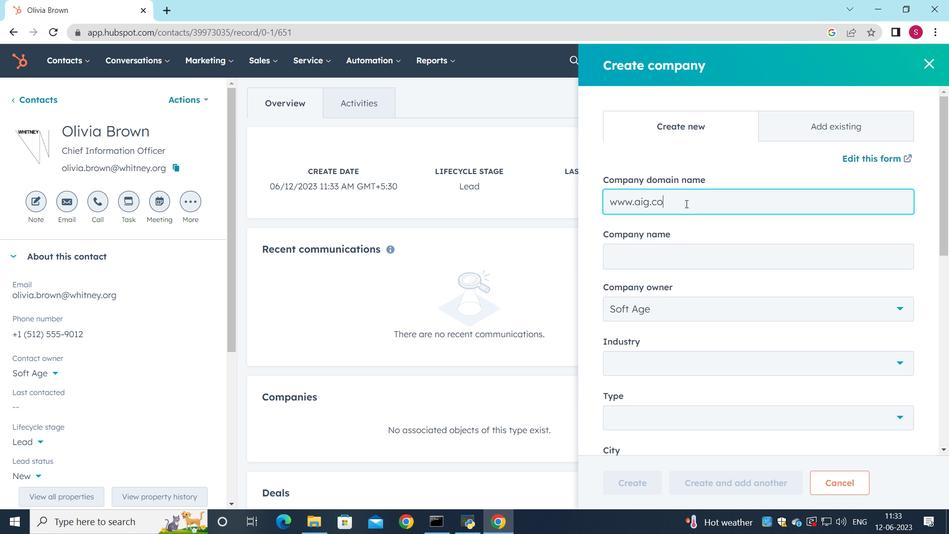 
Action: Mouse moved to (695, 0)
Screenshot: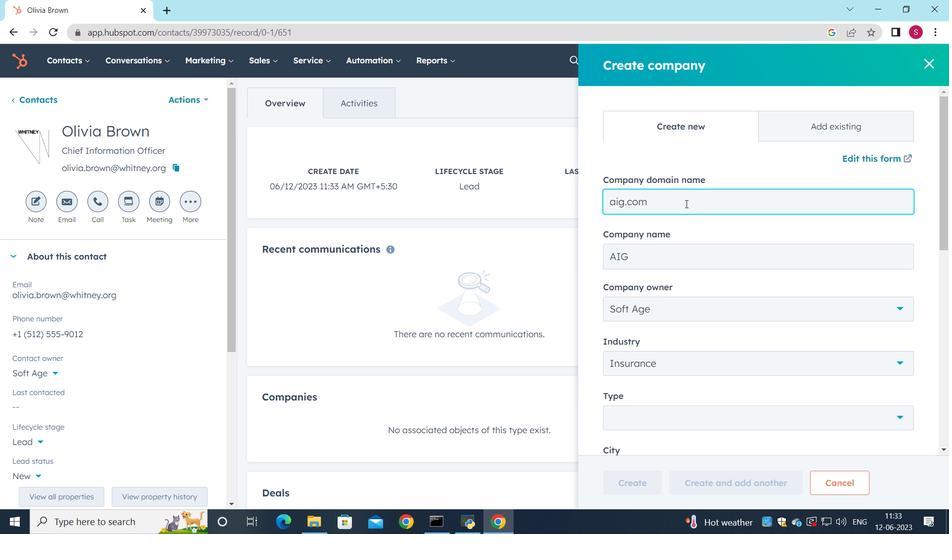 
Action: Mouse scrolled (695, 0) with delta (0, 0)
Screenshot: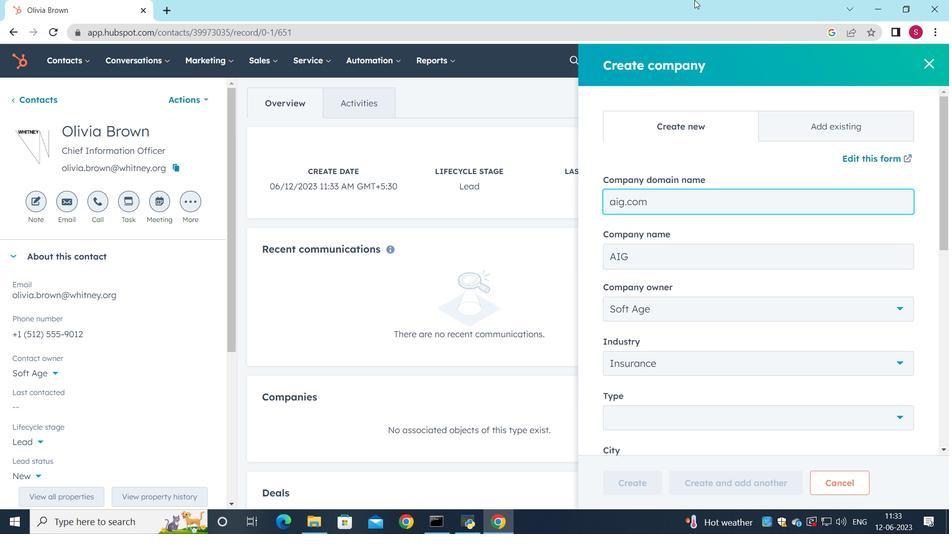 
Action: Mouse moved to (699, 142)
Screenshot: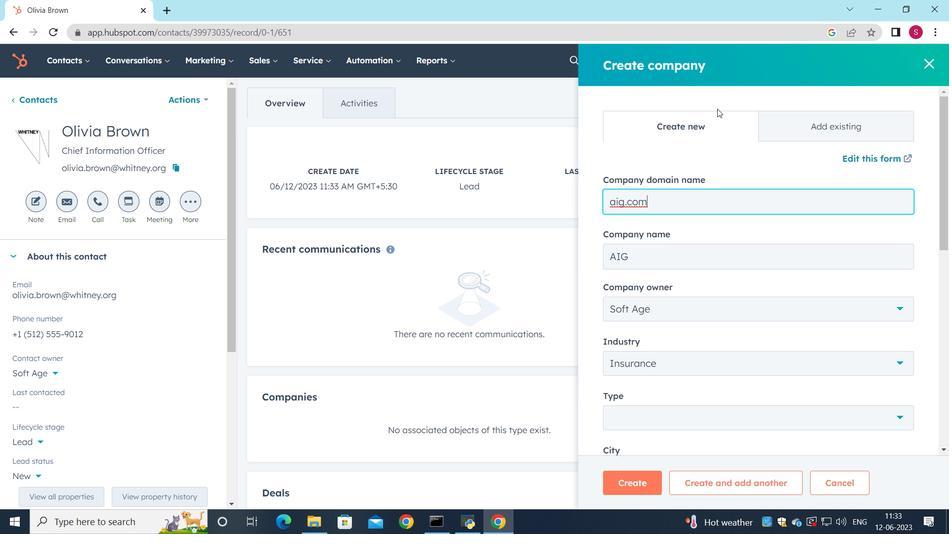 
Action: Mouse scrolled (699, 141) with delta (0, 0)
Screenshot: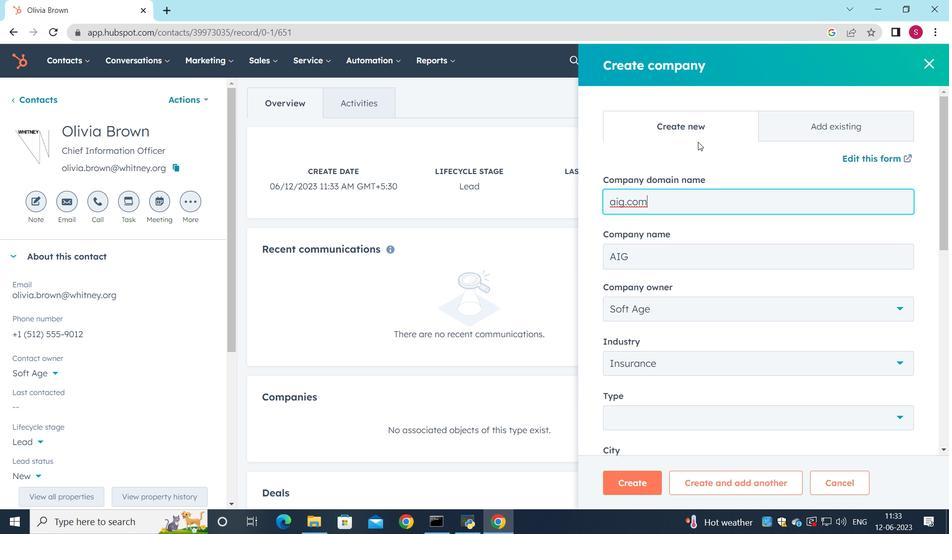 
Action: Mouse moved to (681, 165)
Screenshot: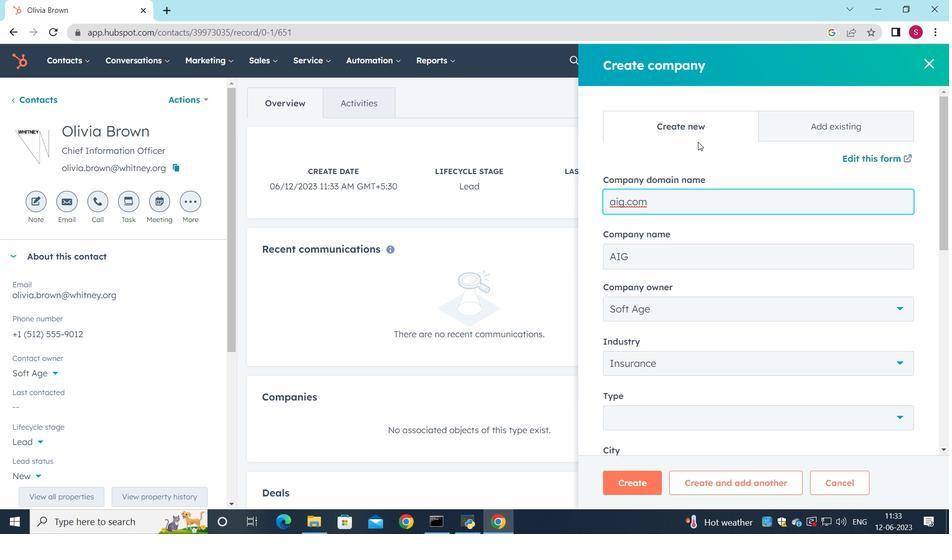 
Action: Mouse scrolled (680, 162) with delta (0, 0)
Screenshot: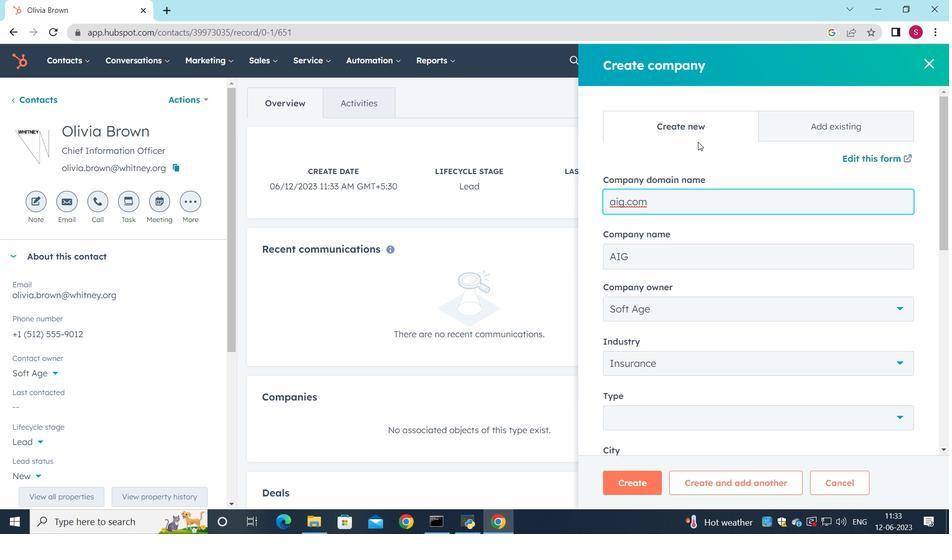 
Action: Mouse moved to (753, 239)
Screenshot: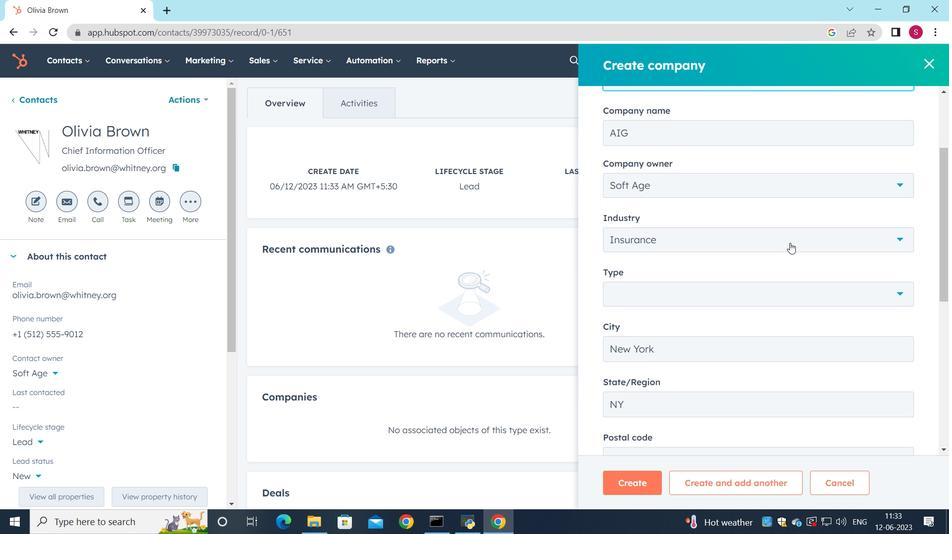 
Action: Mouse scrolled (789, 233) with delta (0, 0)
Screenshot: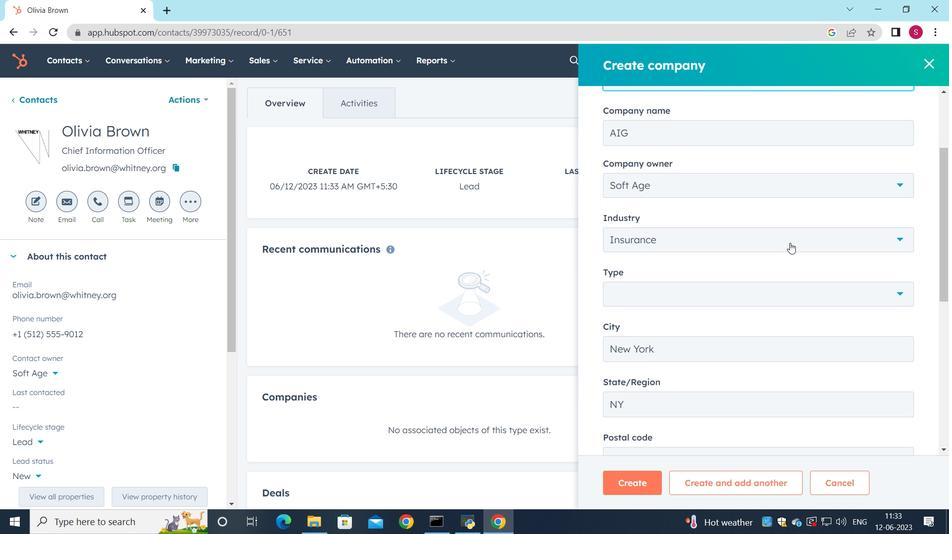 
Action: Mouse moved to (880, 226)
Screenshot: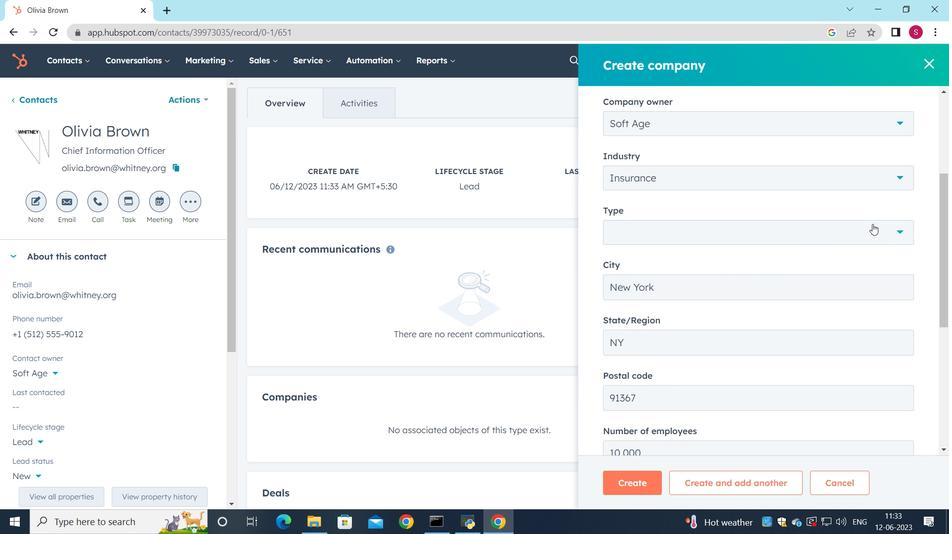 
Action: Mouse pressed left at (880, 226)
Screenshot: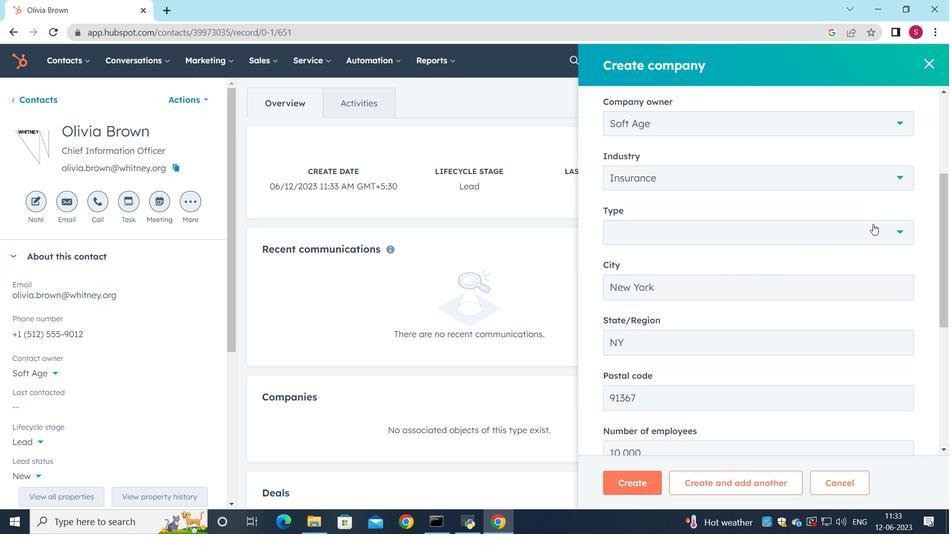 
Action: Mouse moved to (654, 288)
Screenshot: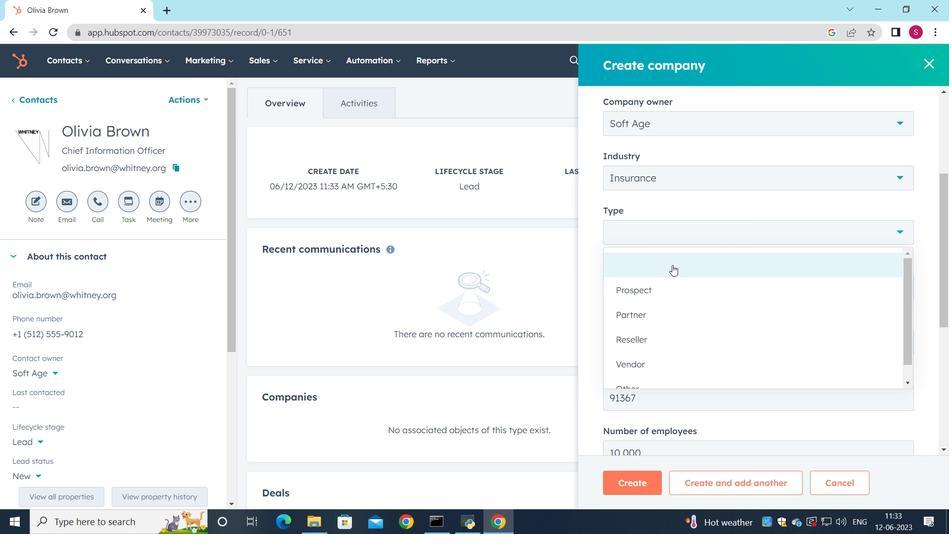 
Action: Mouse pressed left at (654, 288)
Screenshot: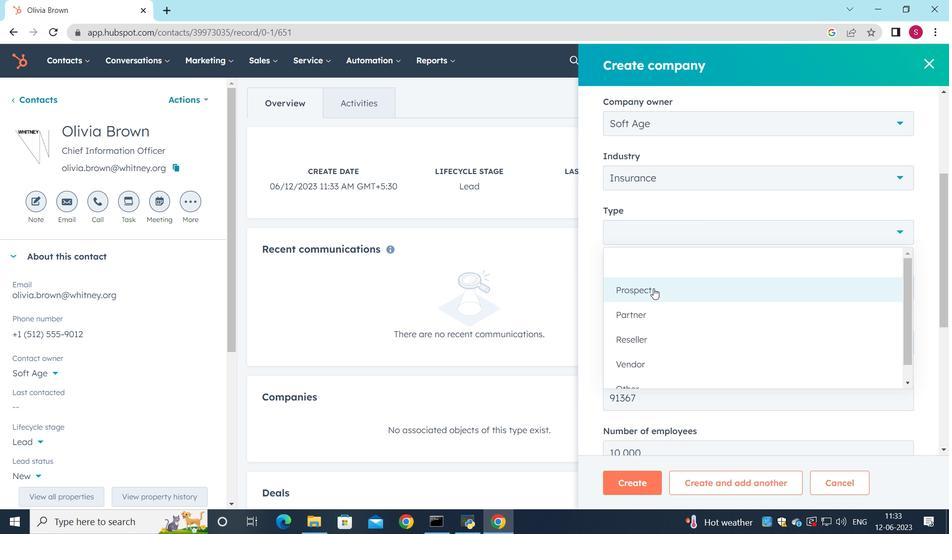 
Action: Mouse moved to (704, 258)
Screenshot: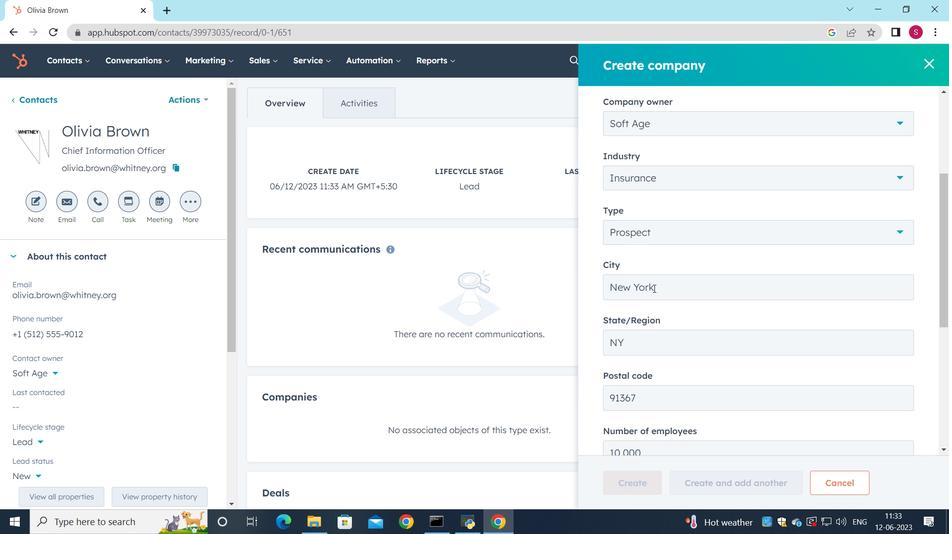 
Action: Mouse scrolled (704, 257) with delta (0, 0)
Screenshot: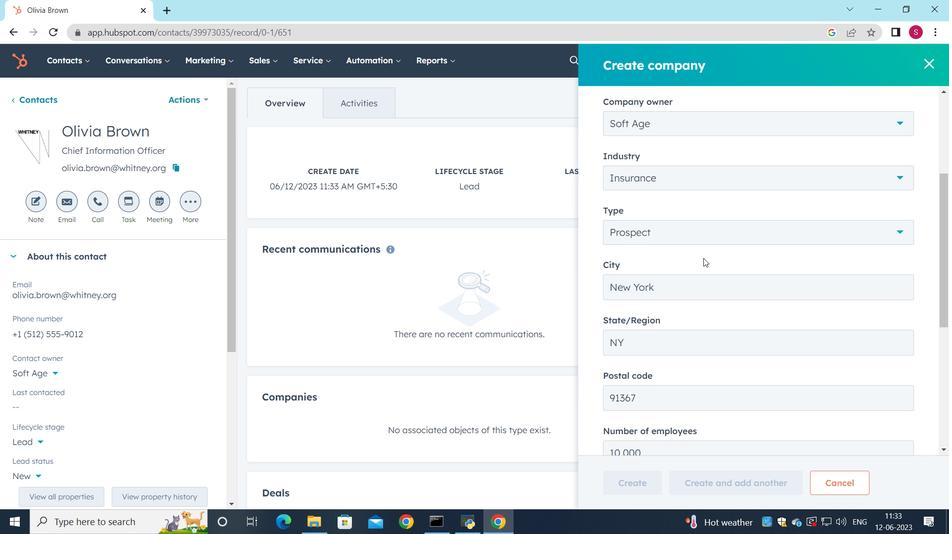 
Action: Mouse scrolled (704, 257) with delta (0, 0)
Screenshot: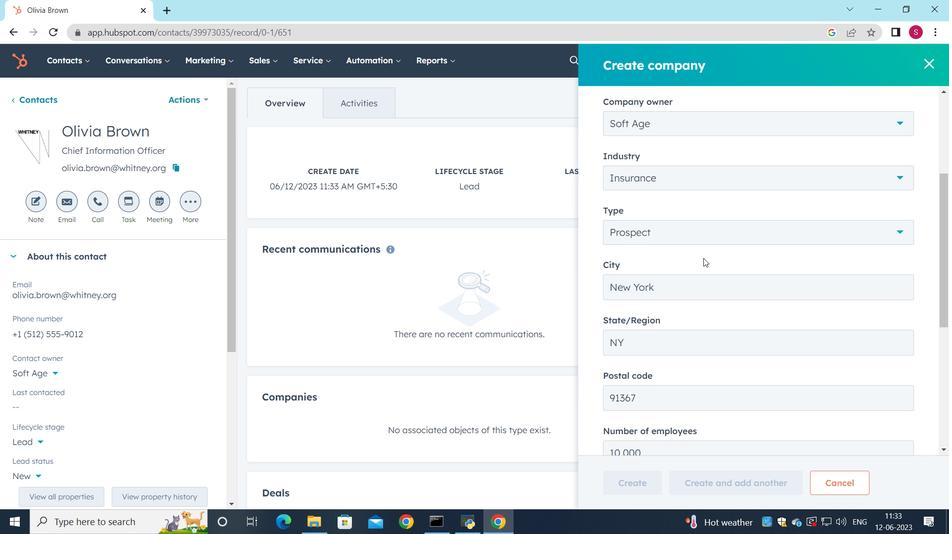 
Action: Mouse moved to (704, 258)
Screenshot: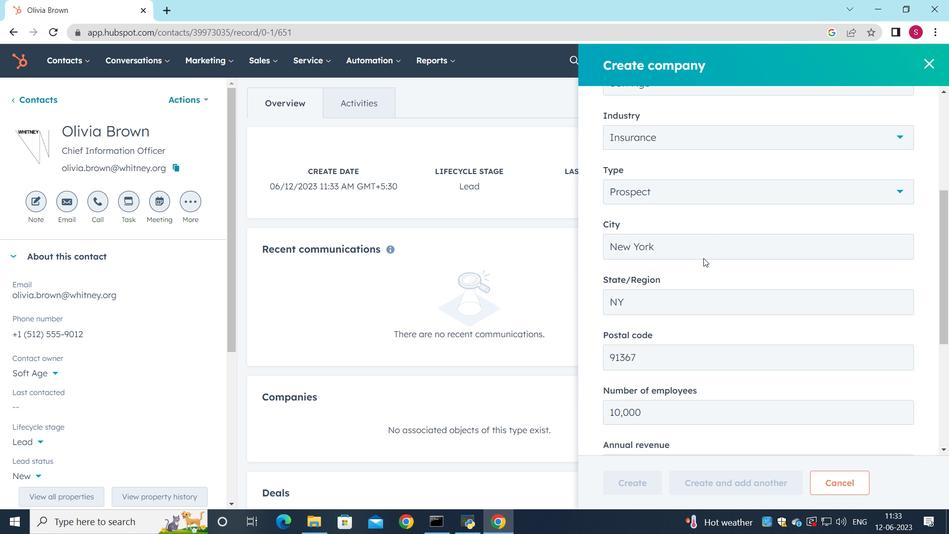 
Action: Mouse scrolled (704, 257) with delta (0, 0)
Screenshot: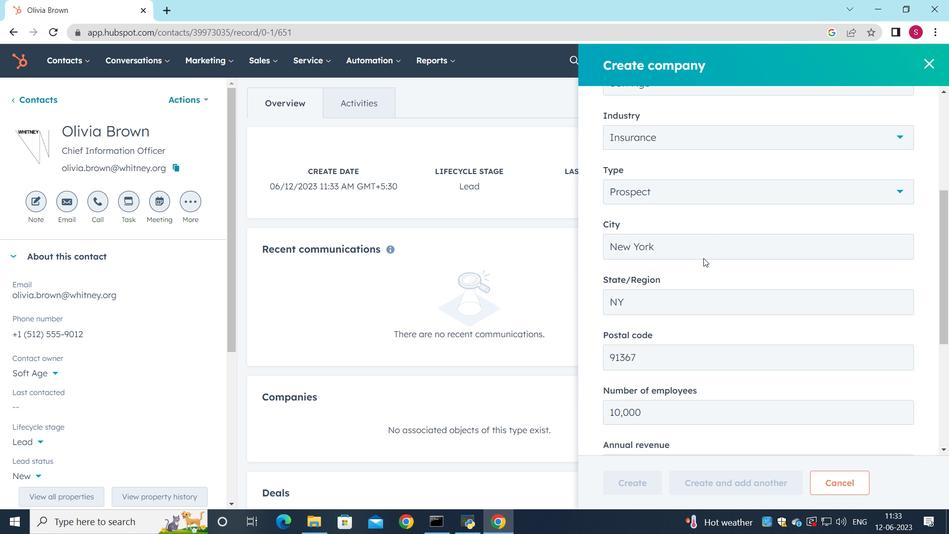 
Action: Mouse moved to (708, 263)
Screenshot: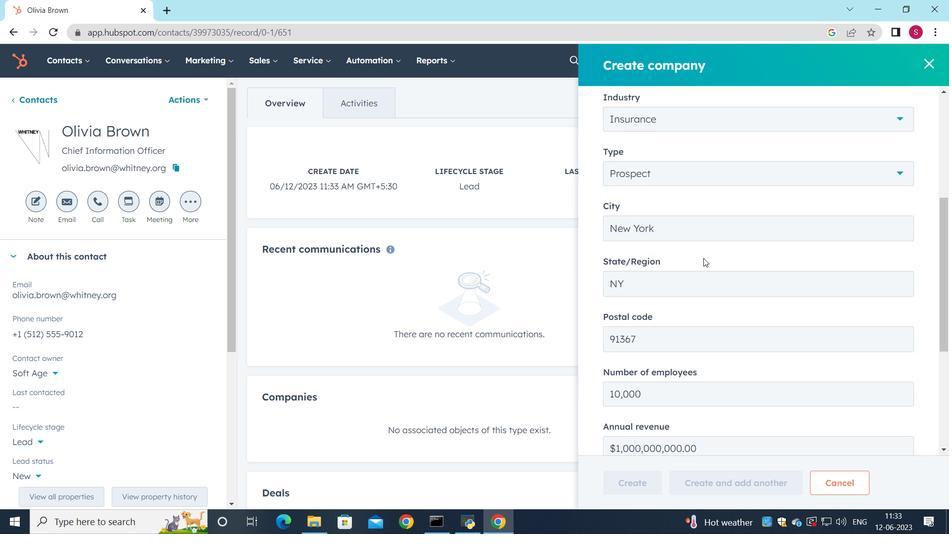 
Action: Mouse scrolled (704, 257) with delta (0, 0)
Screenshot: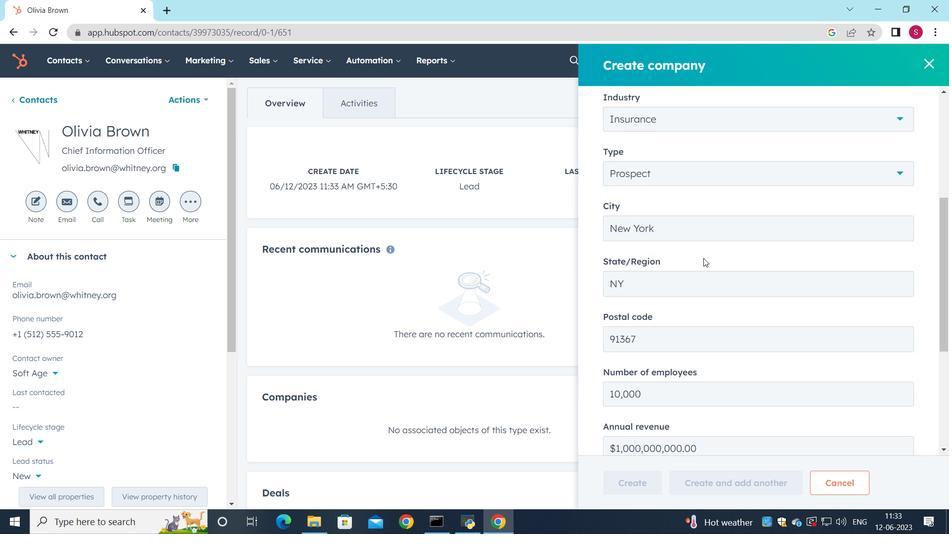 
Action: Mouse moved to (618, 472)
Screenshot: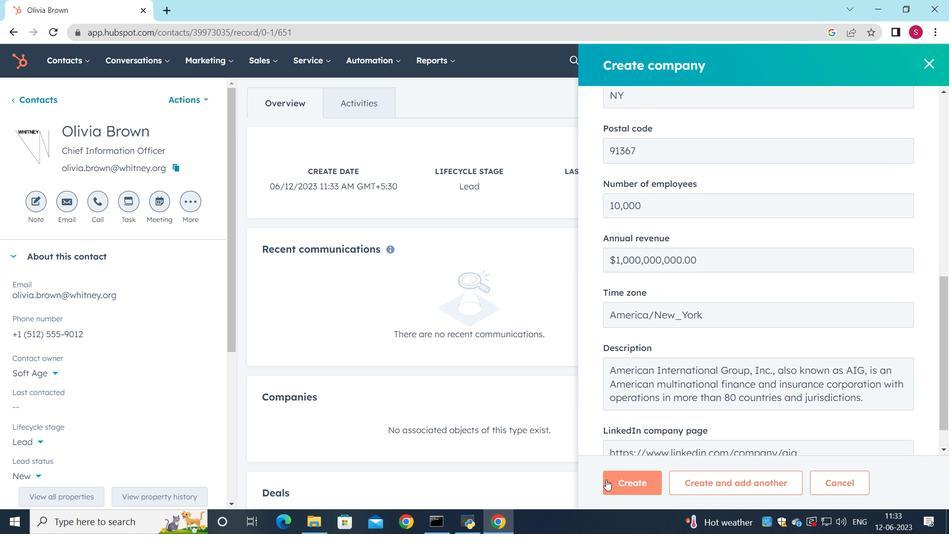 
Action: Mouse pressed left at (618, 472)
Screenshot: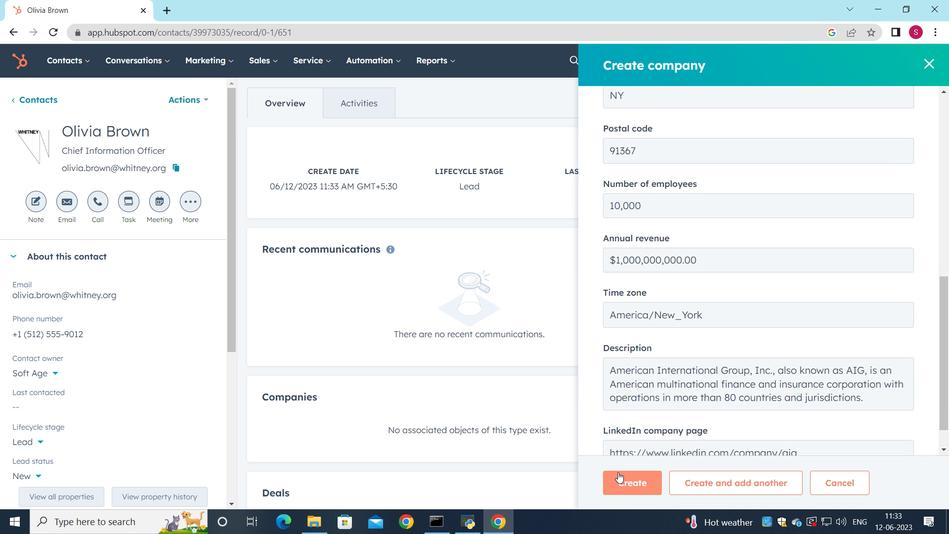 
Action: Mouse moved to (587, 406)
Screenshot: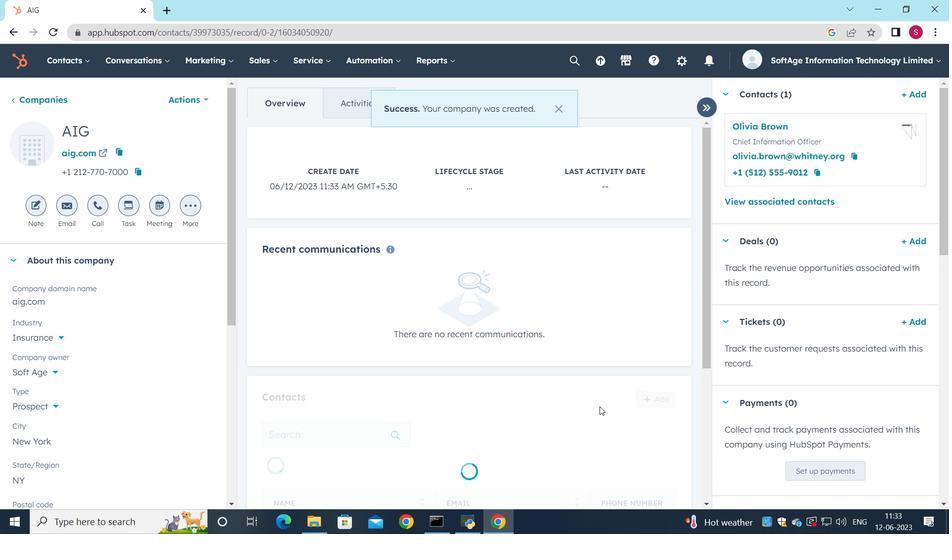 
Action: Mouse scrolled (587, 405) with delta (0, 0)
Screenshot: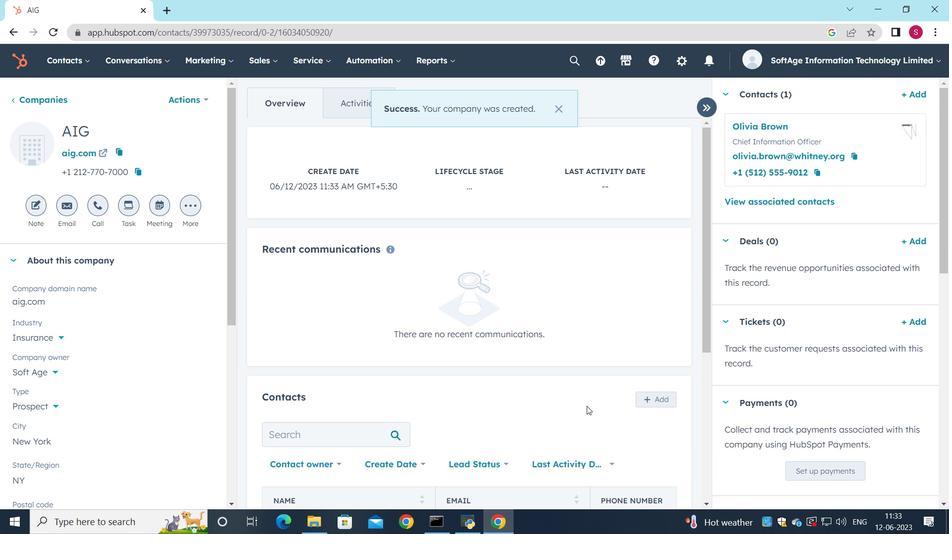 
Action: Mouse moved to (527, 423)
Screenshot: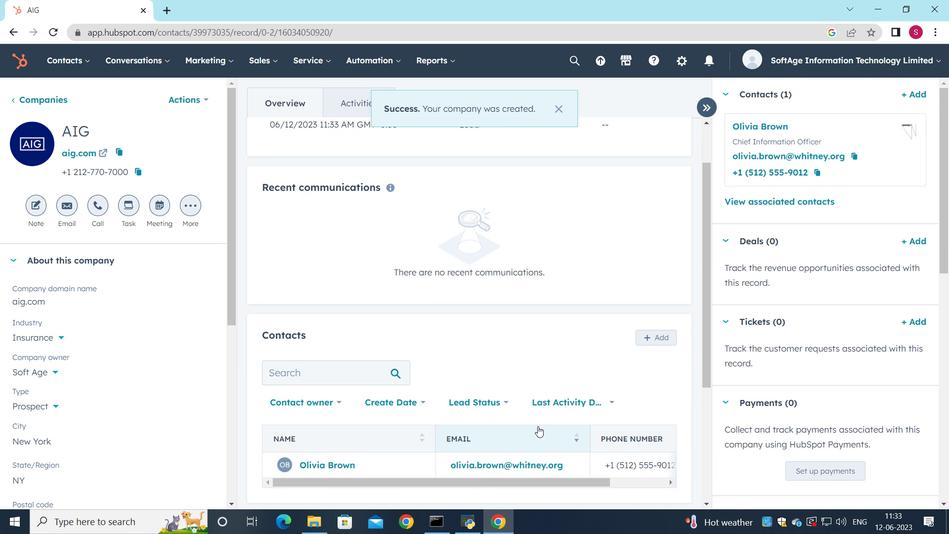 
Action: Mouse scrolled (527, 422) with delta (0, 0)
Screenshot: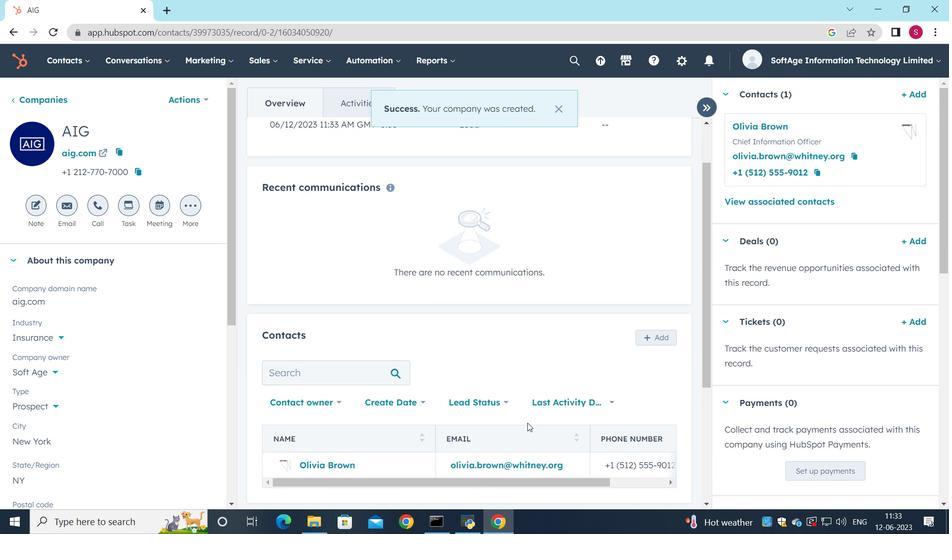 
Action: Mouse scrolled (527, 422) with delta (0, 0)
Screenshot: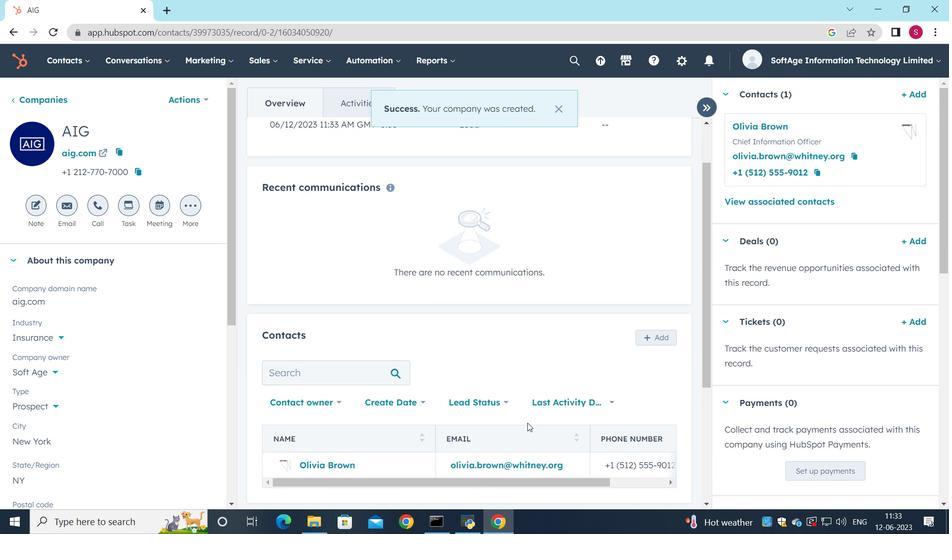 
